 Task: Add an event with the title Team Building Workshop: Communication and Trust Building, date ''2023/12/28'', time 9:15 AM to 11:15 AMand add a description: By the end of the session, participants will have experienced a greater sense of relaxation, clarity, and inner calm. They will have learned practical mindfulness techniques that can be applied not only during lunch breaks but also throughout their daily lives, fostering a more mindful and balanced approach to work and personal well-being.Select event color  Lavender . Add location for the event as: Stockholm, Sweden, logged in from the account softage.3@softage.netand send the event invitation to softage.6@softage.net and softage.7@softage.net. Set a reminder for the event Weekly on Sunday
Action: Mouse moved to (49, 99)
Screenshot: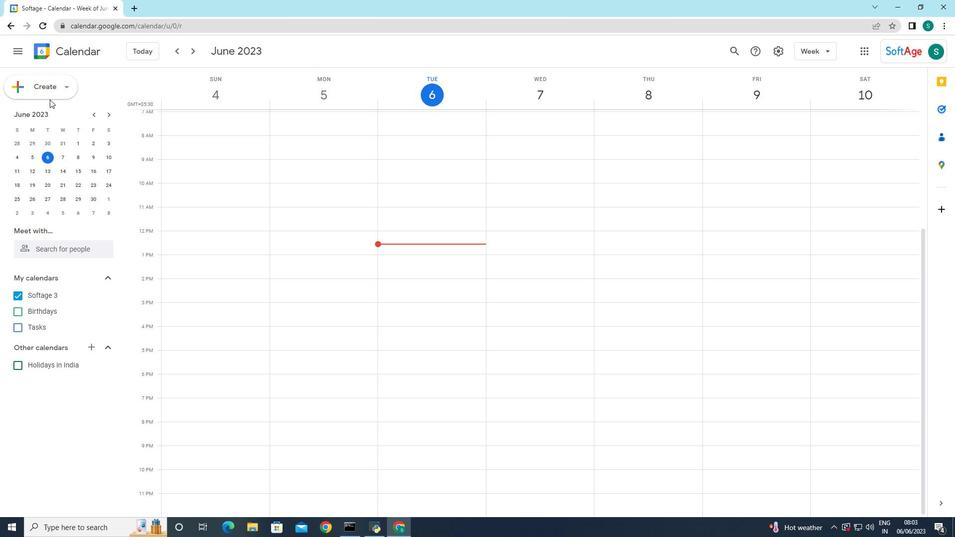 
Action: Mouse pressed left at (49, 99)
Screenshot: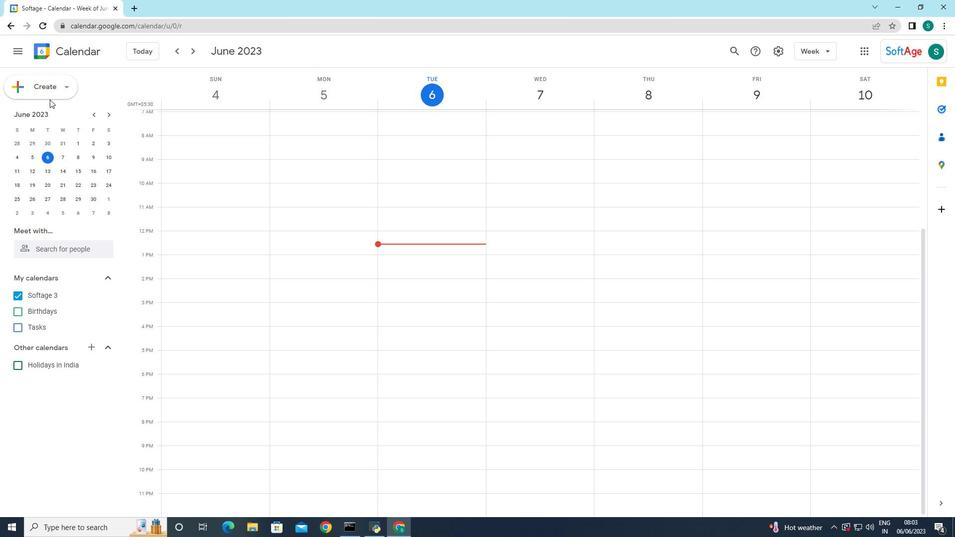 
Action: Mouse moved to (41, 87)
Screenshot: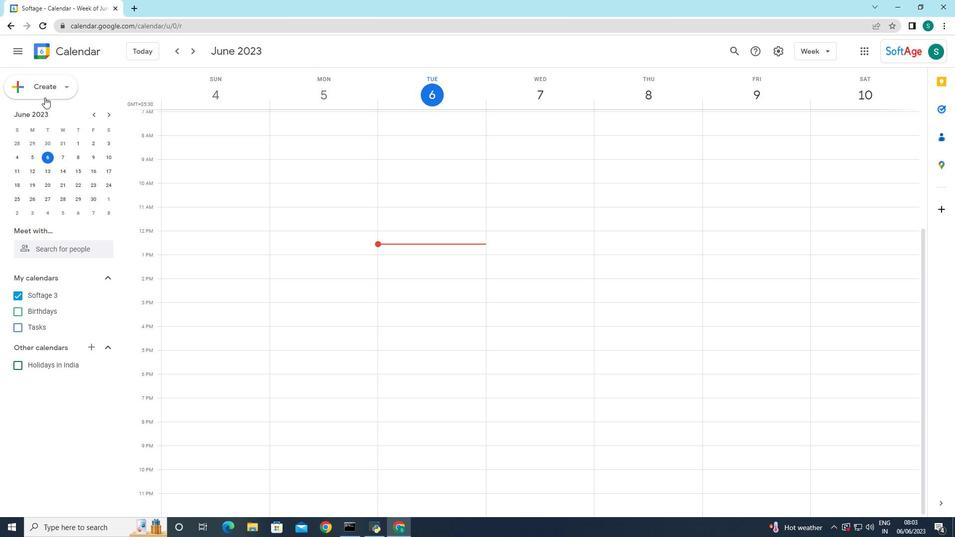 
Action: Mouse pressed left at (41, 87)
Screenshot: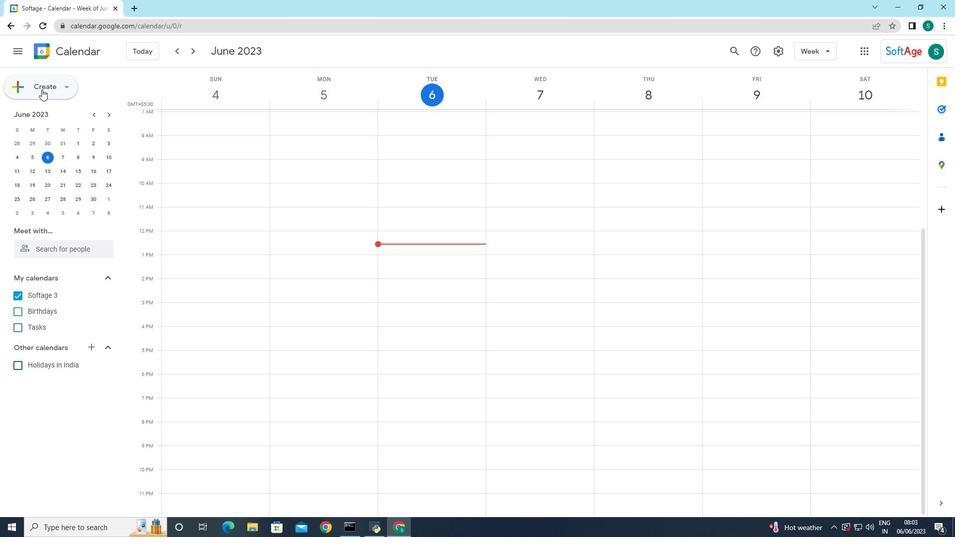 
Action: Mouse moved to (40, 112)
Screenshot: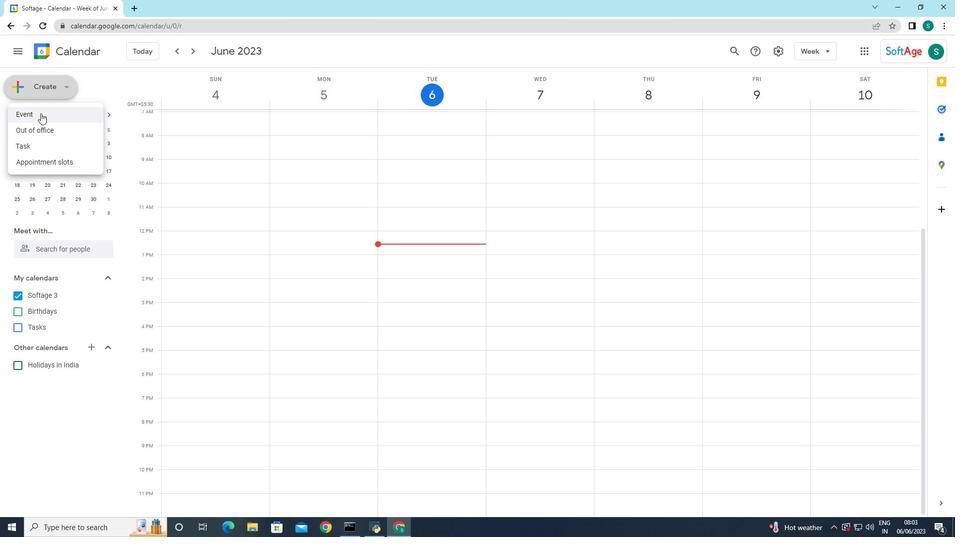 
Action: Mouse pressed left at (40, 112)
Screenshot: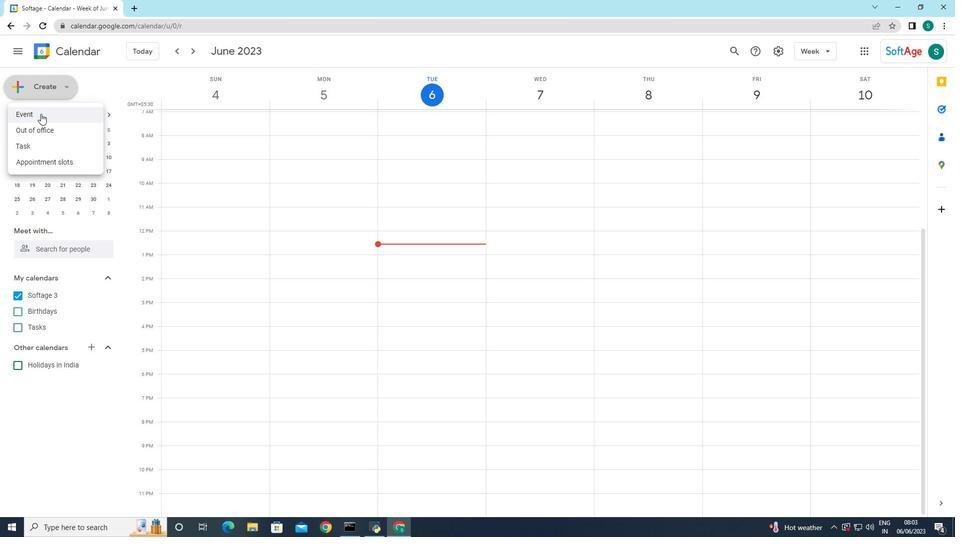 
Action: Mouse moved to (294, 390)
Screenshot: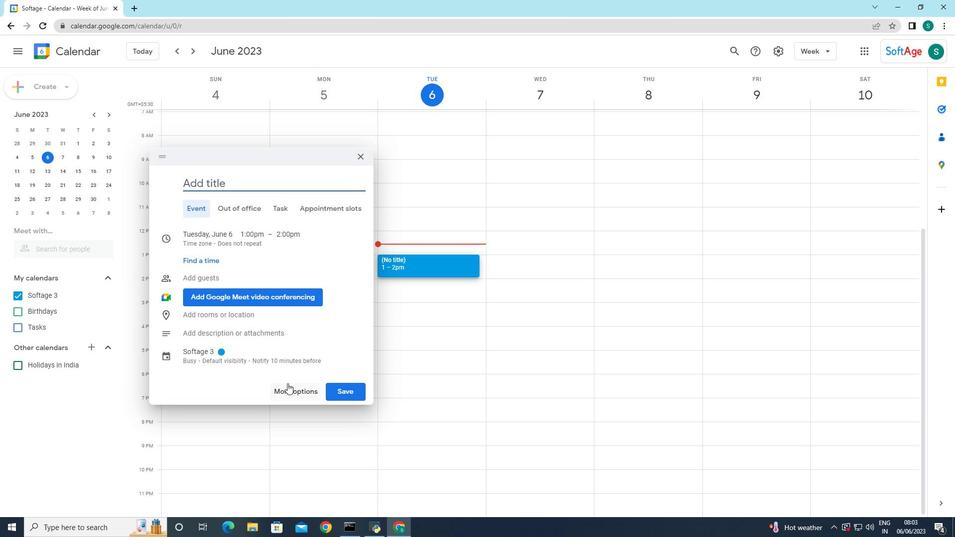 
Action: Mouse pressed left at (294, 390)
Screenshot: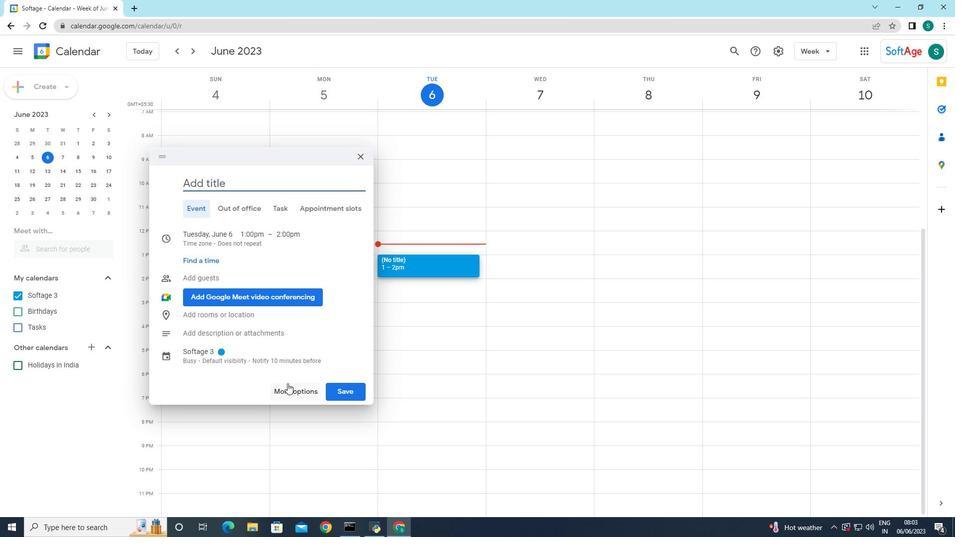 
Action: Mouse moved to (100, 51)
Screenshot: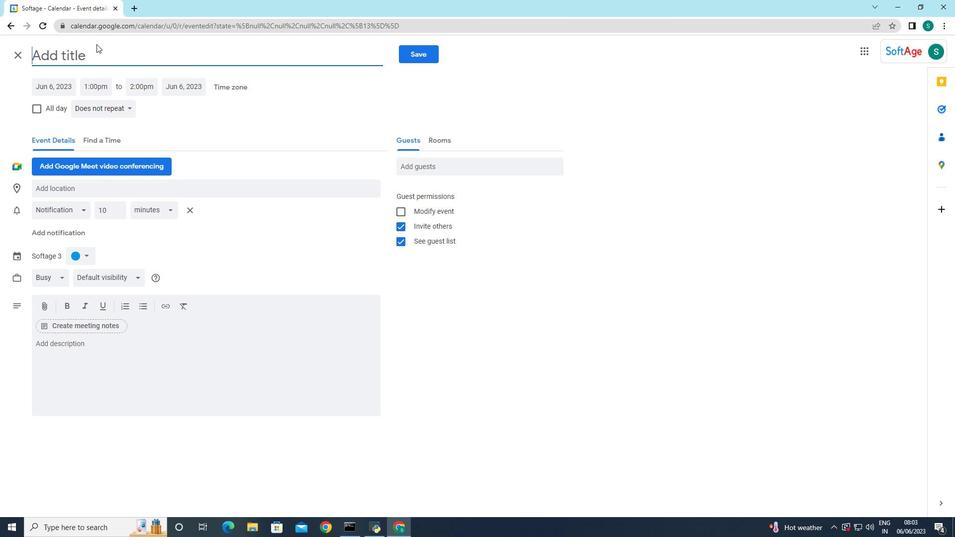 
Action: Mouse pressed left at (100, 51)
Screenshot: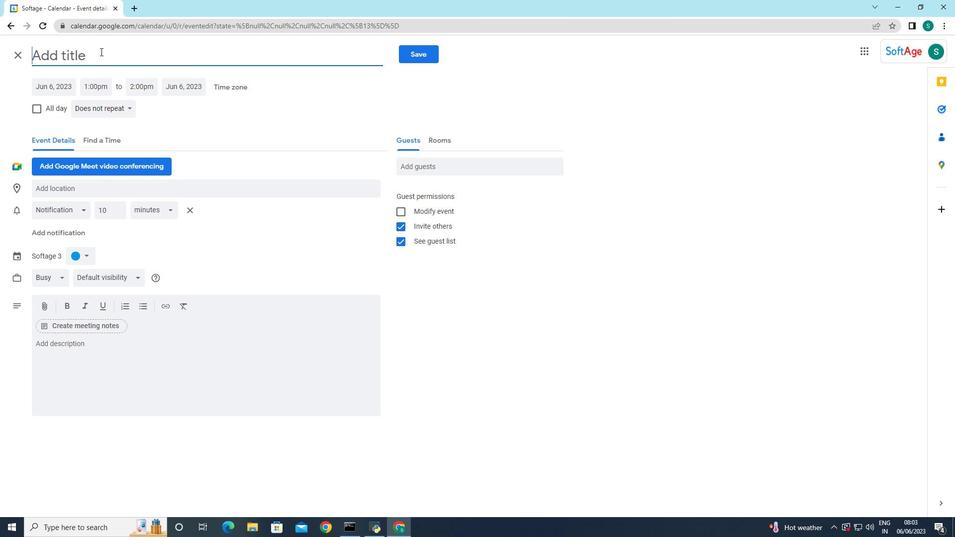 
Action: Key pressed <Key.caps_lock>T<Key.caps_lock>eam<Key.space><Key.caps_lock>B<Key.caps_lock>uilding<Key.space><Key.caps_lock>W<Key.caps_lock>orkshop<Key.shift_r>:<Key.space><Key.caps_lock>C<Key.caps_lock>ommunication<Key.space>and<Key.space><Key.caps_lock>T<Key.caps_lock>rust<Key.space><Key.caps_lock>B<Key.caps_lock>uilding
Screenshot: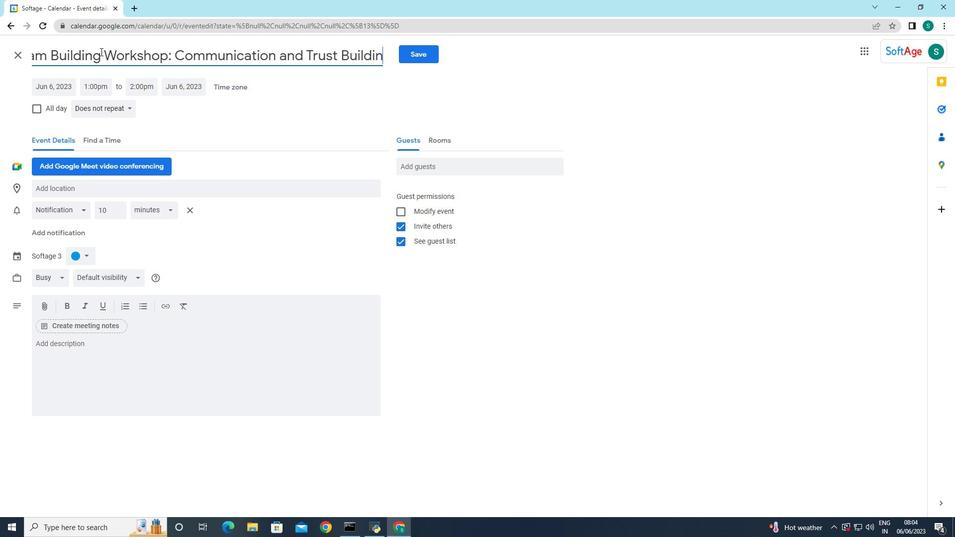 
Action: Mouse moved to (240, 141)
Screenshot: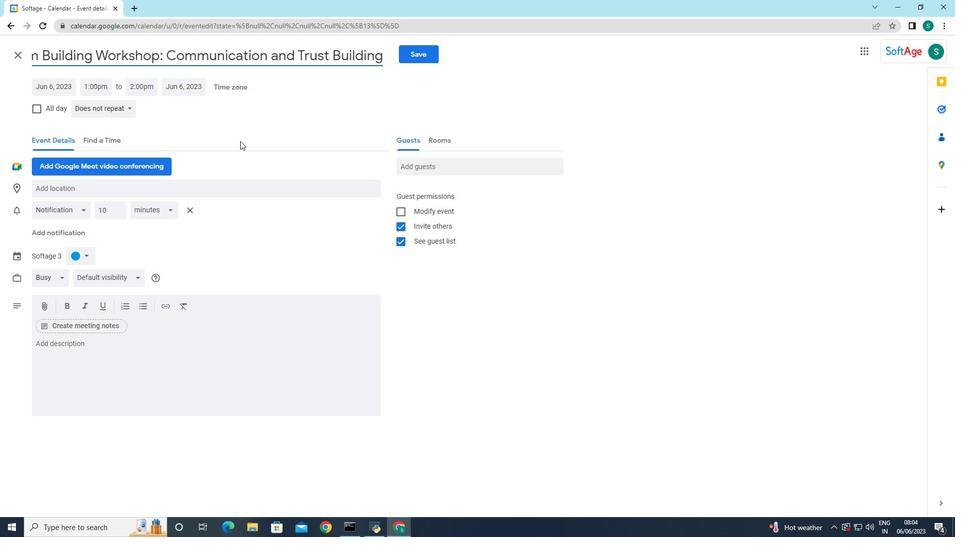 
Action: Mouse pressed left at (240, 141)
Screenshot: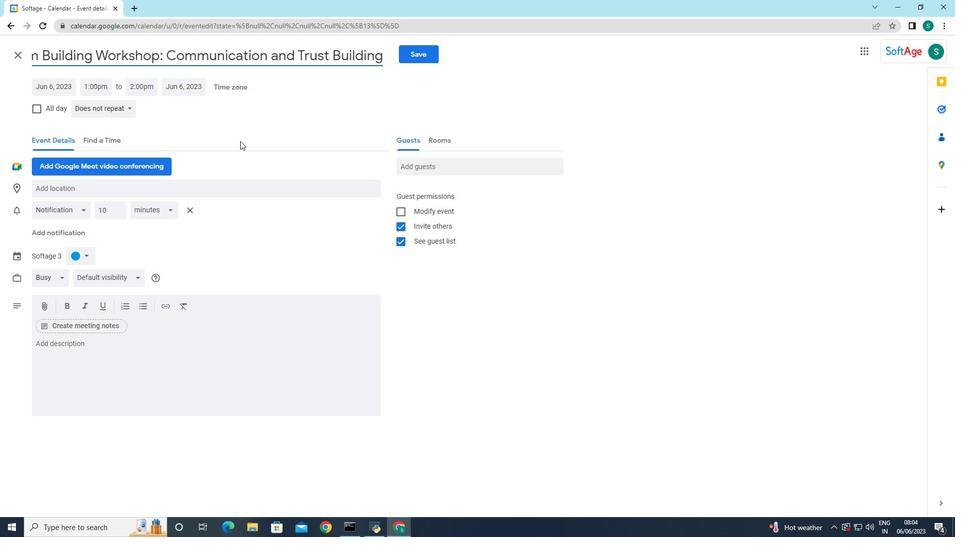 
Action: Mouse moved to (71, 85)
Screenshot: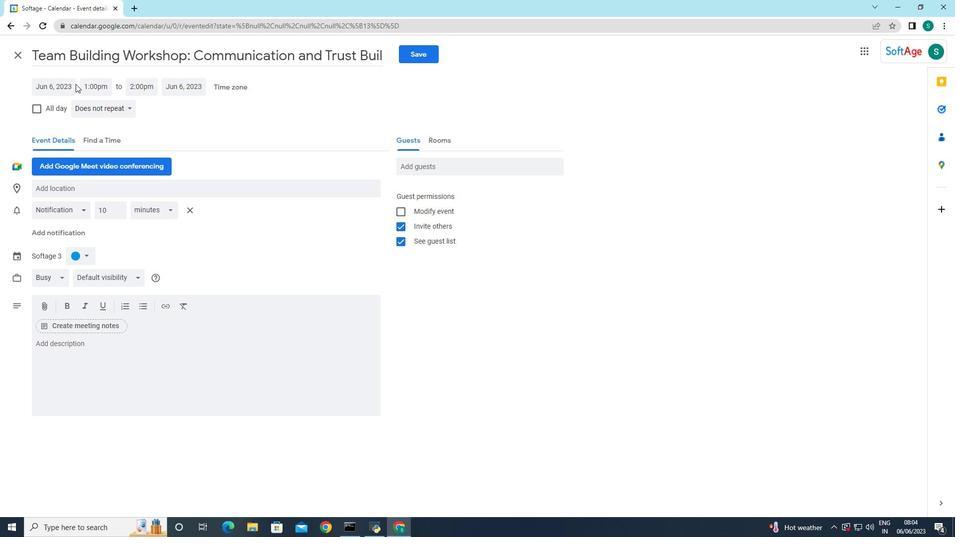 
Action: Mouse pressed left at (71, 85)
Screenshot: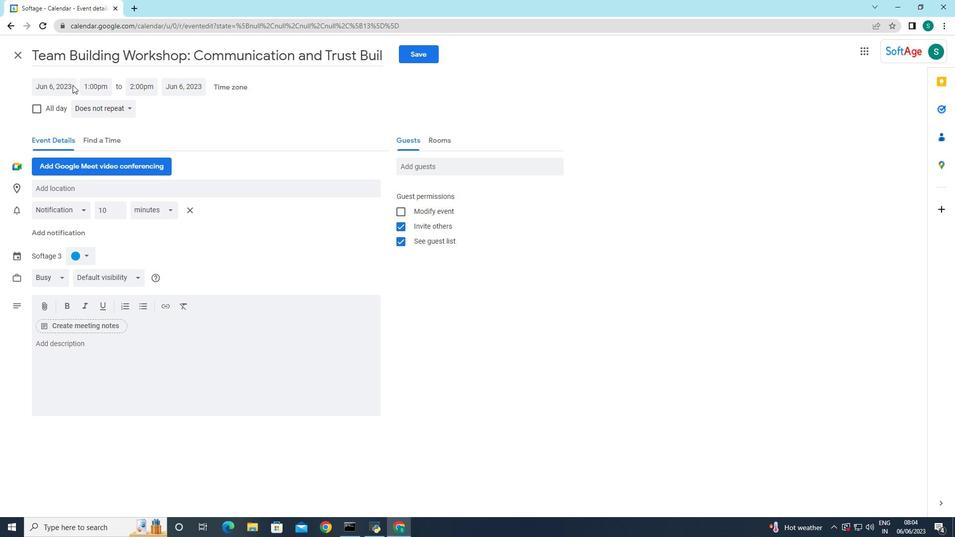 
Action: Mouse moved to (158, 107)
Screenshot: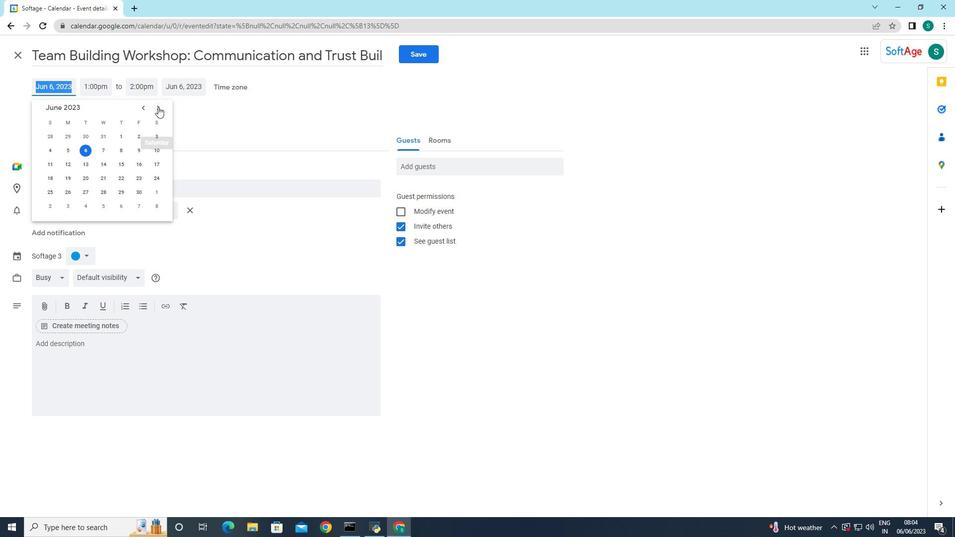 
Action: Mouse pressed left at (158, 107)
Screenshot: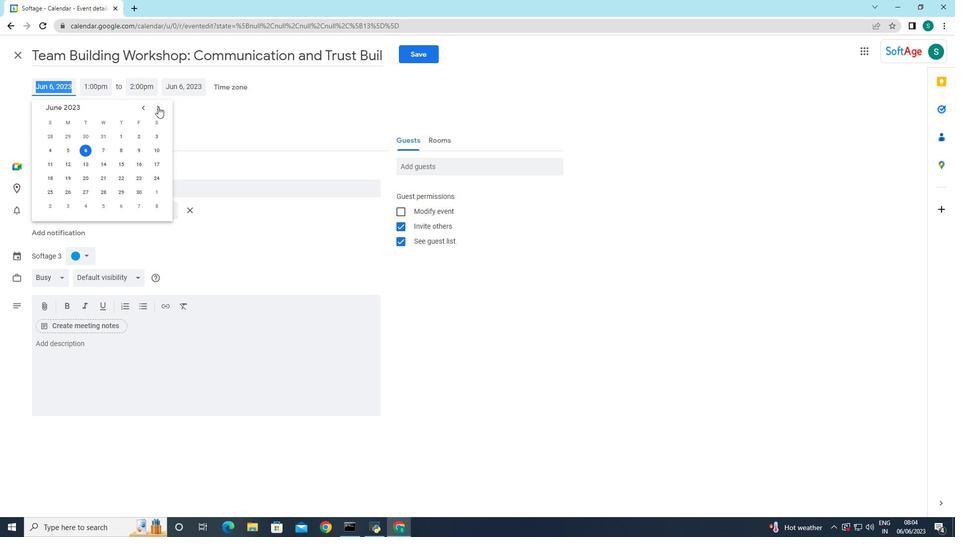 
Action: Mouse pressed left at (158, 107)
Screenshot: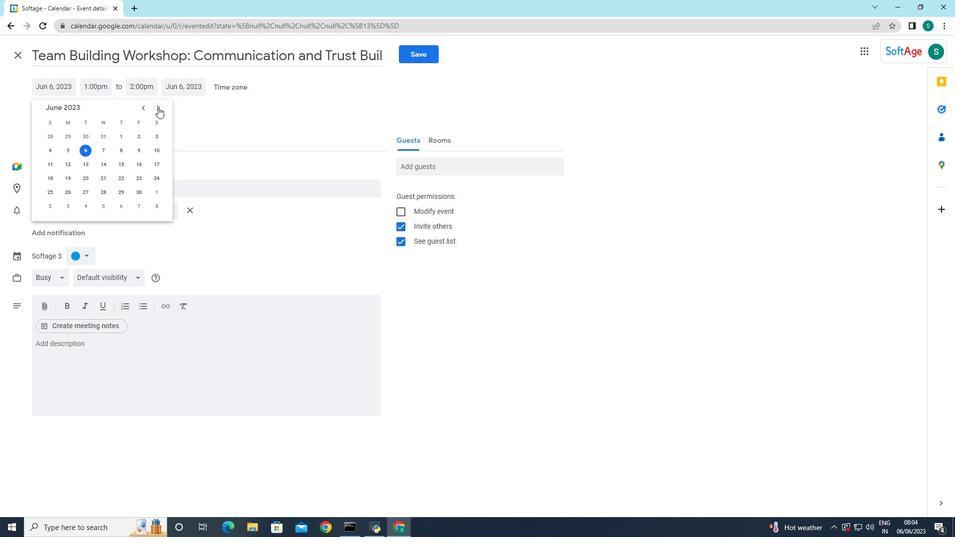 
Action: Mouse pressed left at (158, 107)
Screenshot: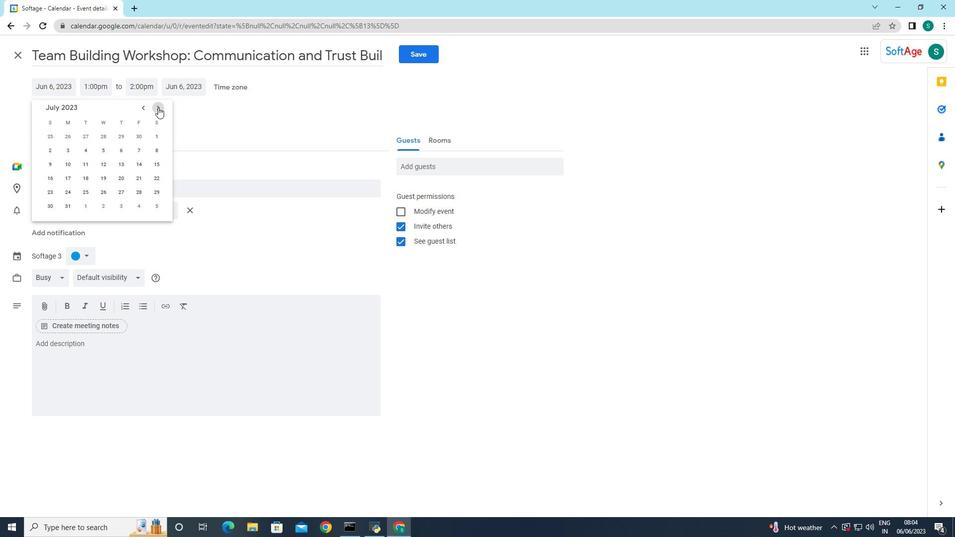 
Action: Mouse pressed left at (158, 107)
Screenshot: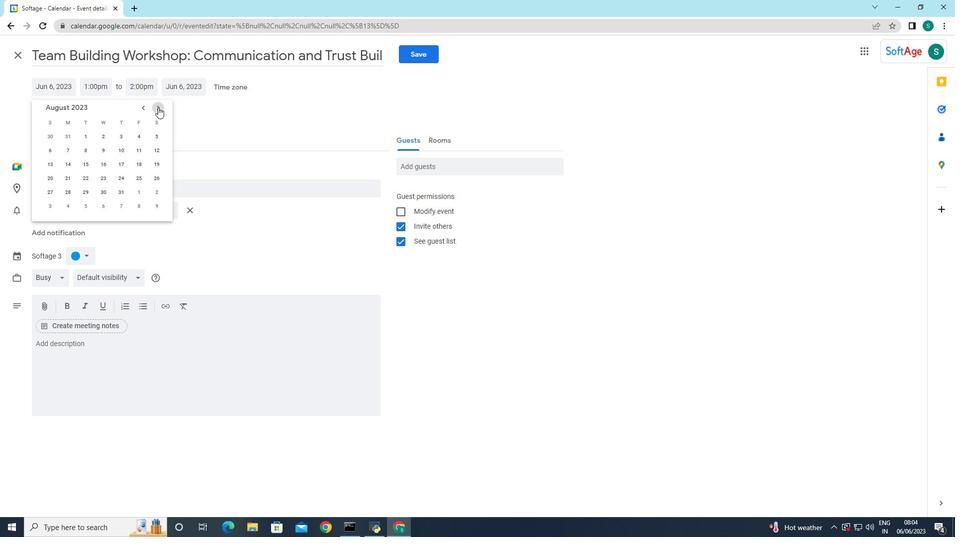 
Action: Mouse pressed left at (158, 107)
Screenshot: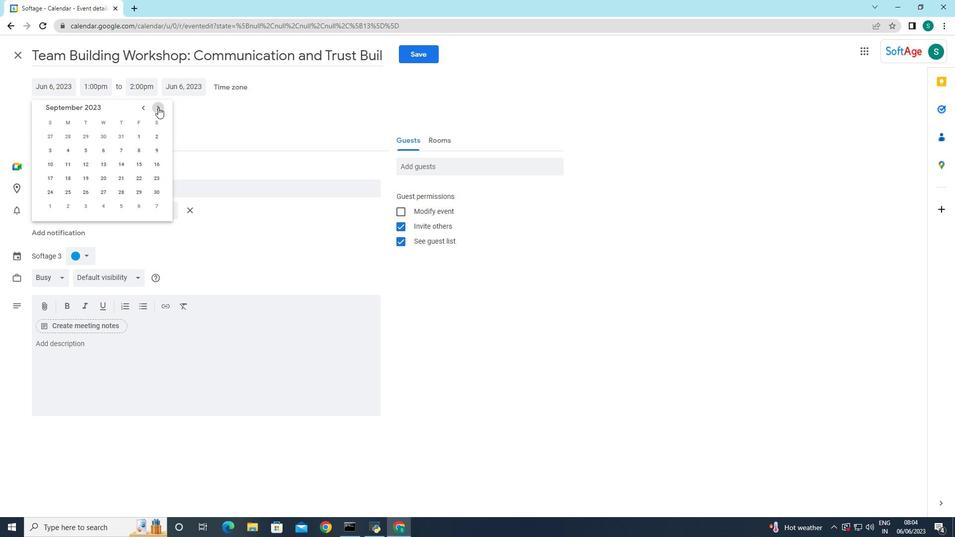 
Action: Mouse pressed left at (158, 107)
Screenshot: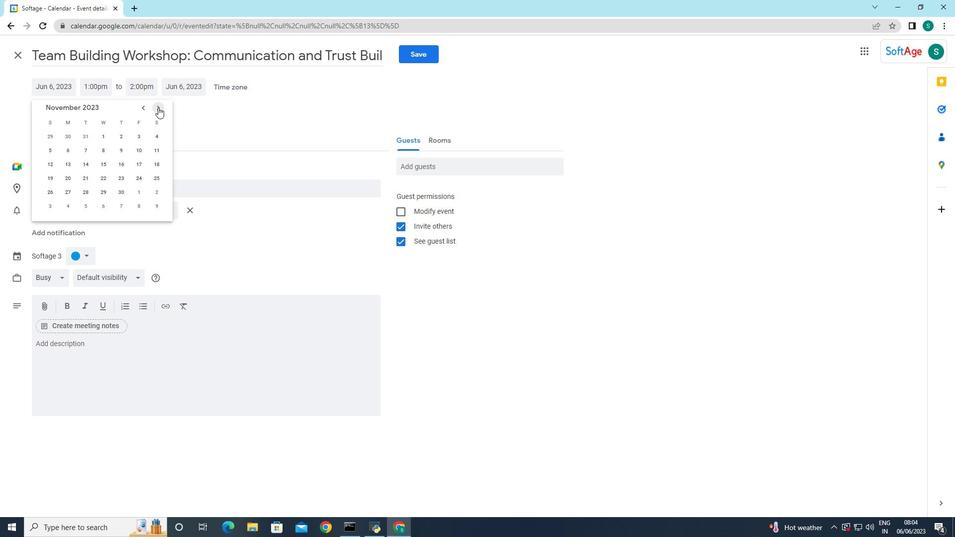 
Action: Mouse moved to (123, 192)
Screenshot: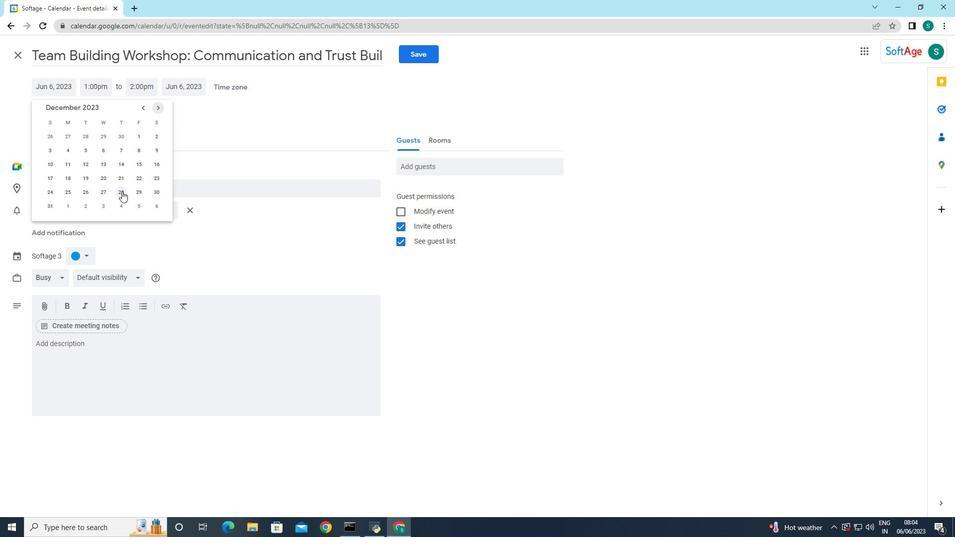 
Action: Mouse pressed left at (123, 192)
Screenshot: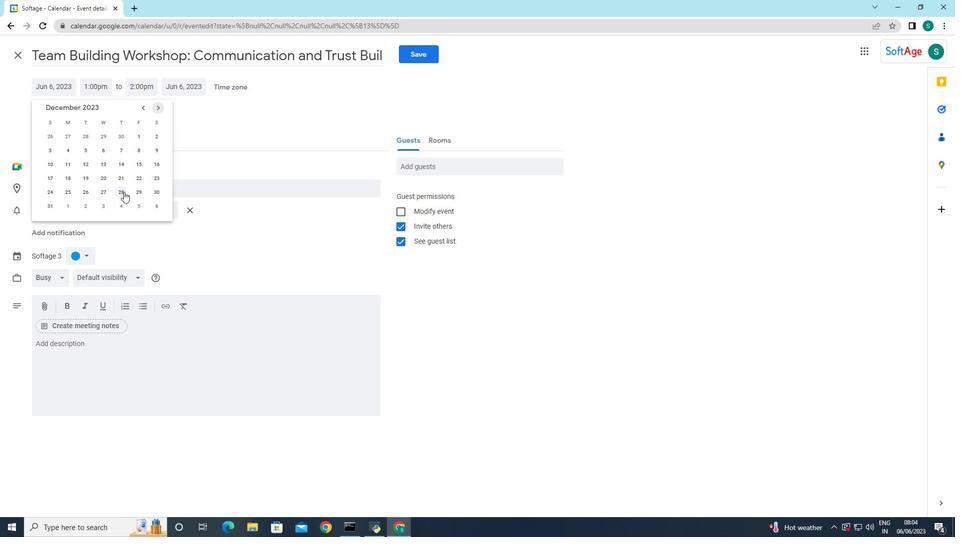 
Action: Mouse moved to (101, 86)
Screenshot: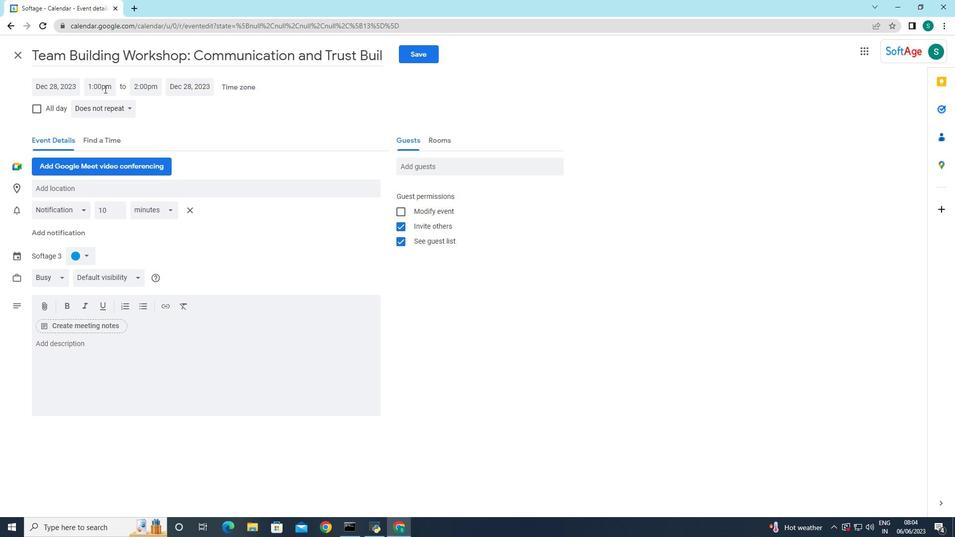 
Action: Mouse pressed left at (101, 86)
Screenshot: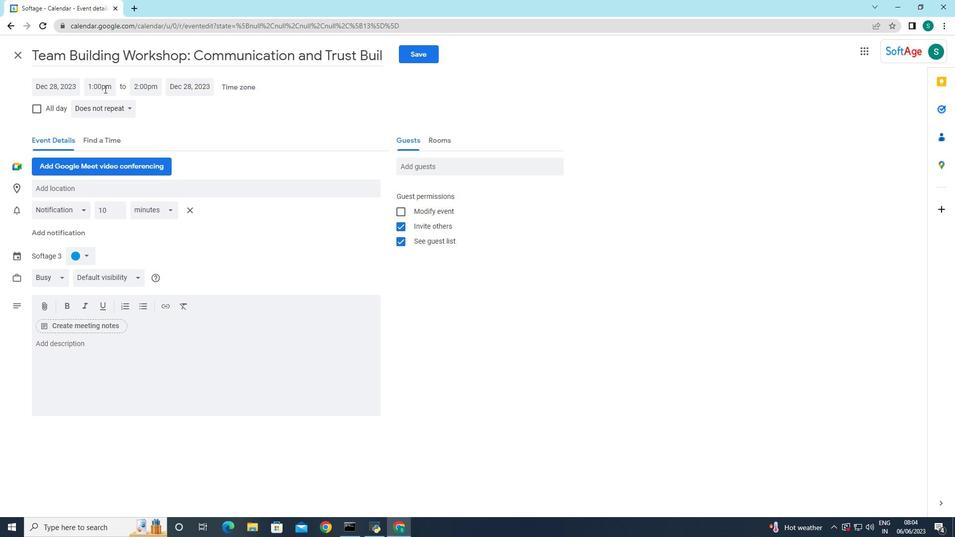 
Action: Mouse moved to (121, 171)
Screenshot: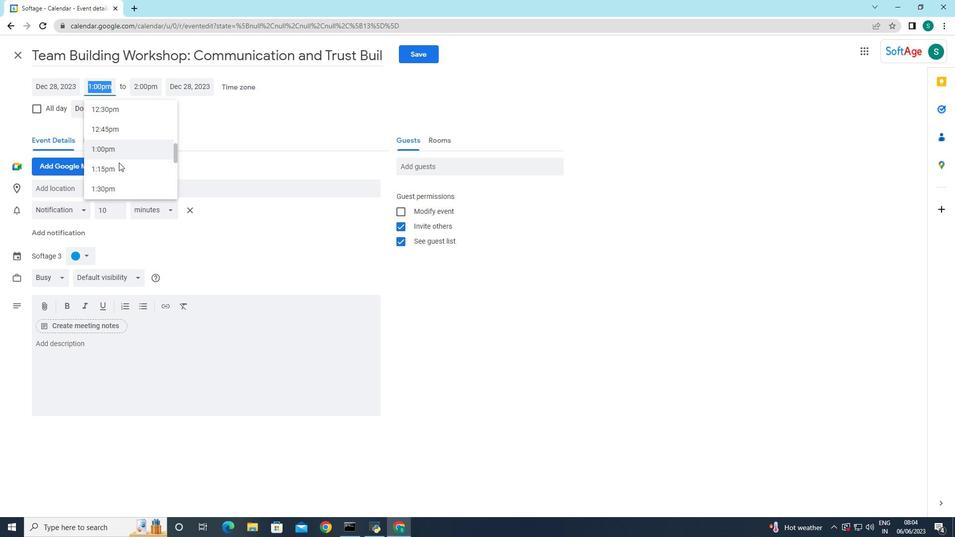 
Action: Mouse scrolled (121, 171) with delta (0, 0)
Screenshot: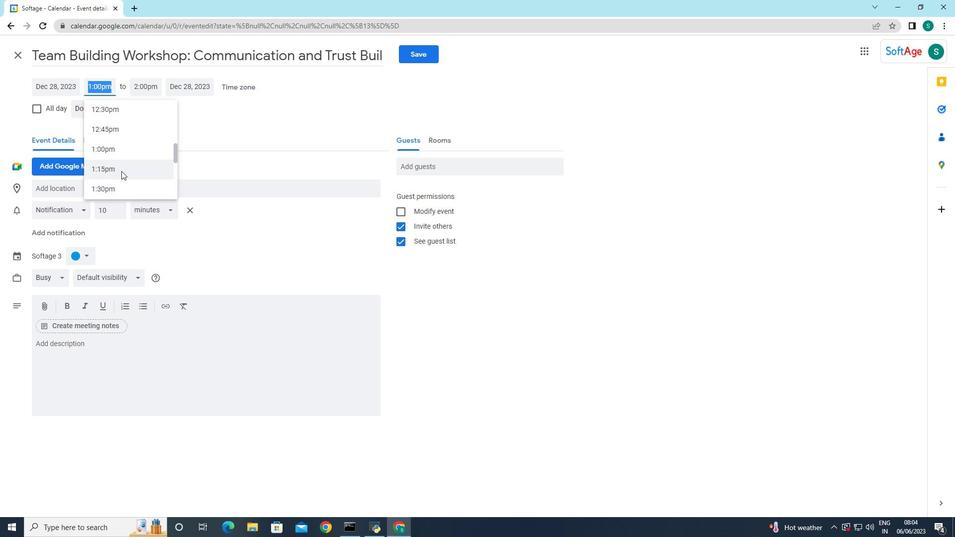
Action: Mouse scrolled (121, 171) with delta (0, 0)
Screenshot: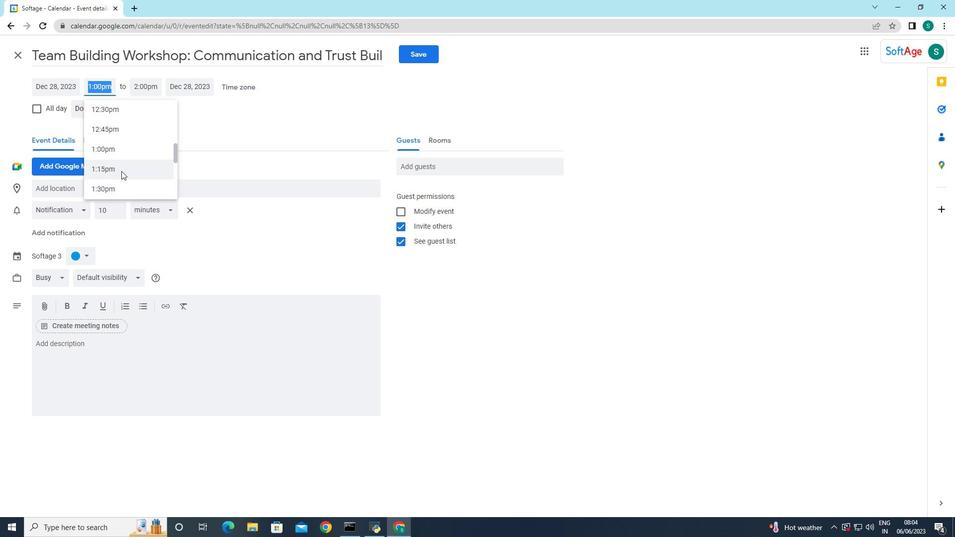 
Action: Mouse scrolled (121, 171) with delta (0, 0)
Screenshot: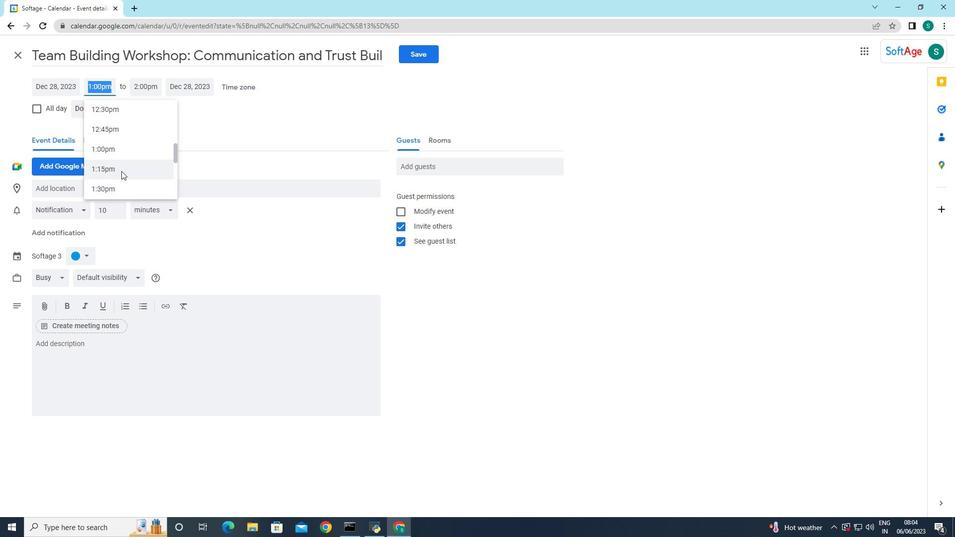 
Action: Mouse scrolled (121, 171) with delta (0, 0)
Screenshot: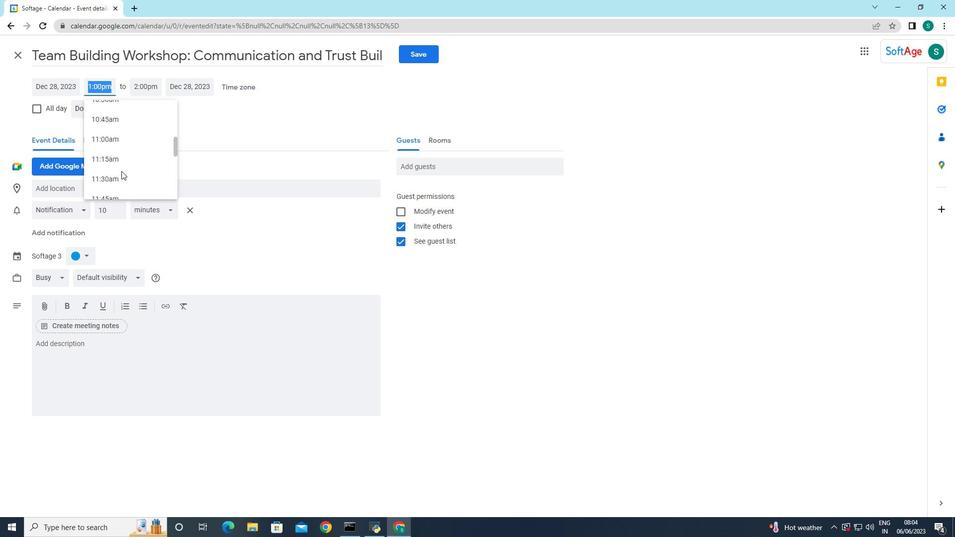 
Action: Mouse scrolled (121, 171) with delta (0, 0)
Screenshot: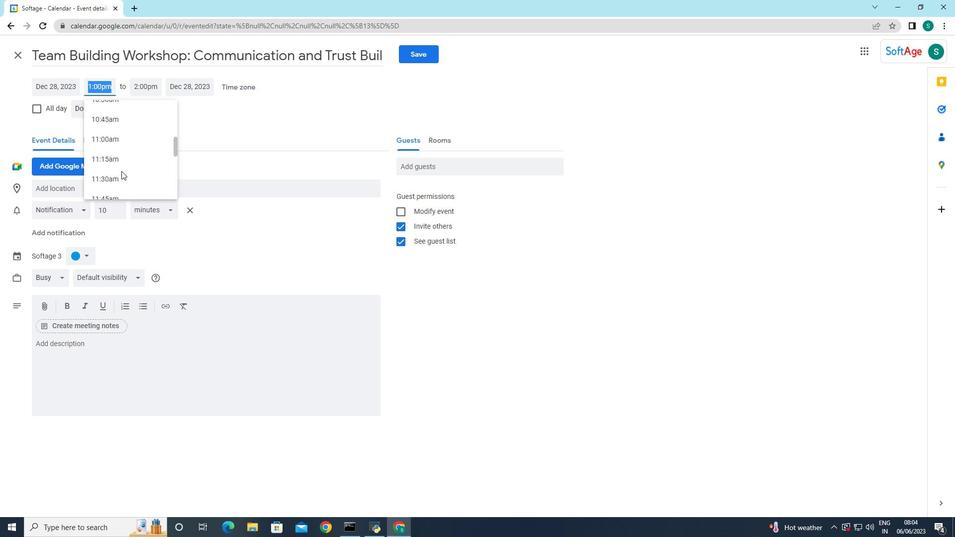 
Action: Mouse scrolled (121, 171) with delta (0, 0)
Screenshot: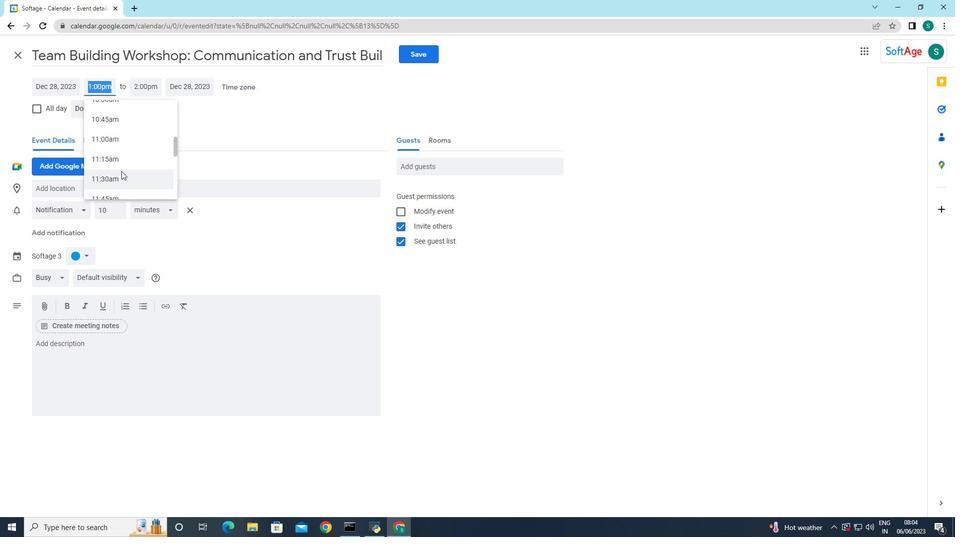
Action: Mouse moved to (108, 156)
Screenshot: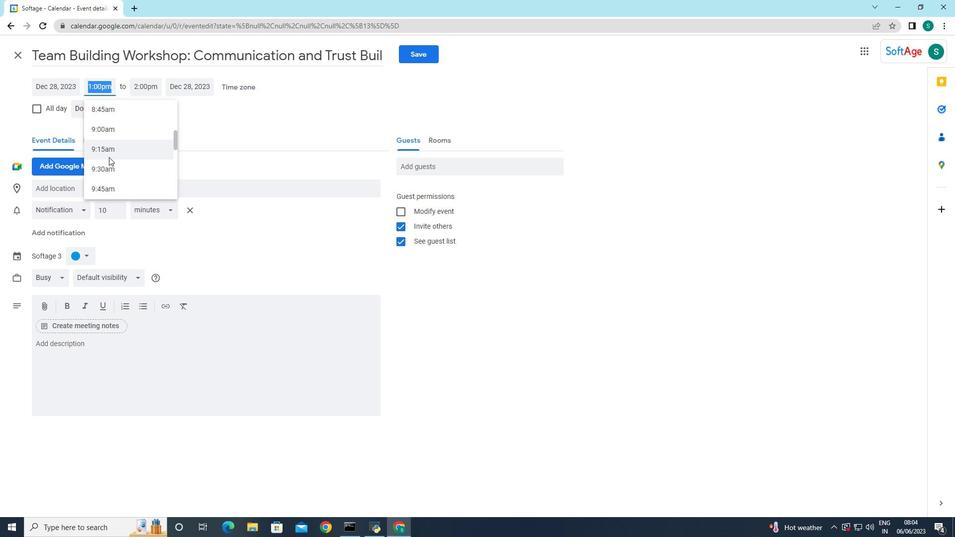 
Action: Mouse pressed left at (108, 156)
Screenshot: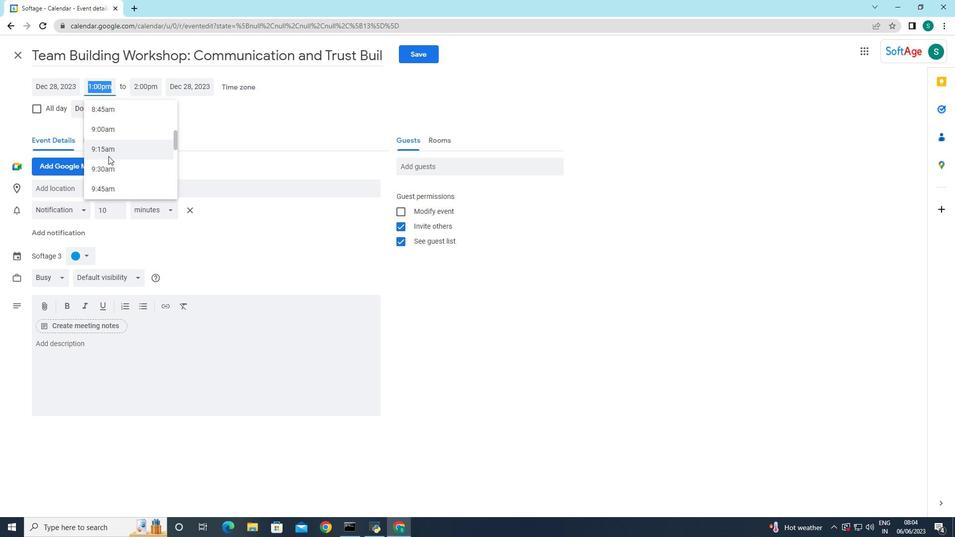 
Action: Mouse moved to (140, 89)
Screenshot: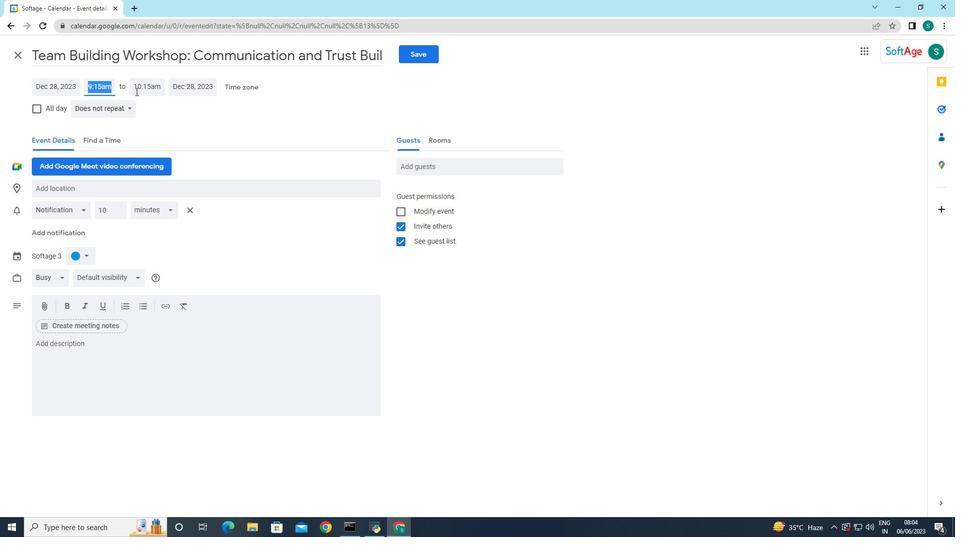 
Action: Mouse pressed left at (140, 89)
Screenshot: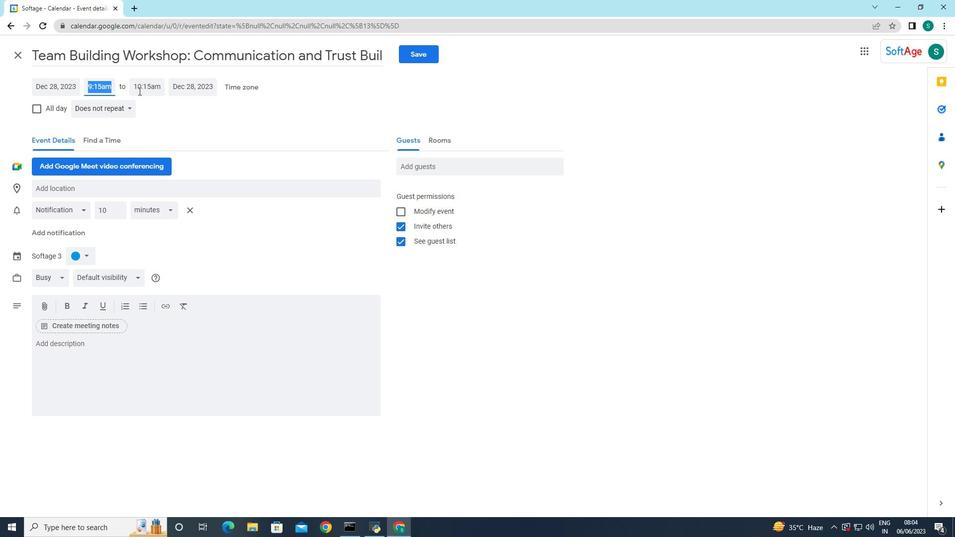 
Action: Mouse moved to (153, 189)
Screenshot: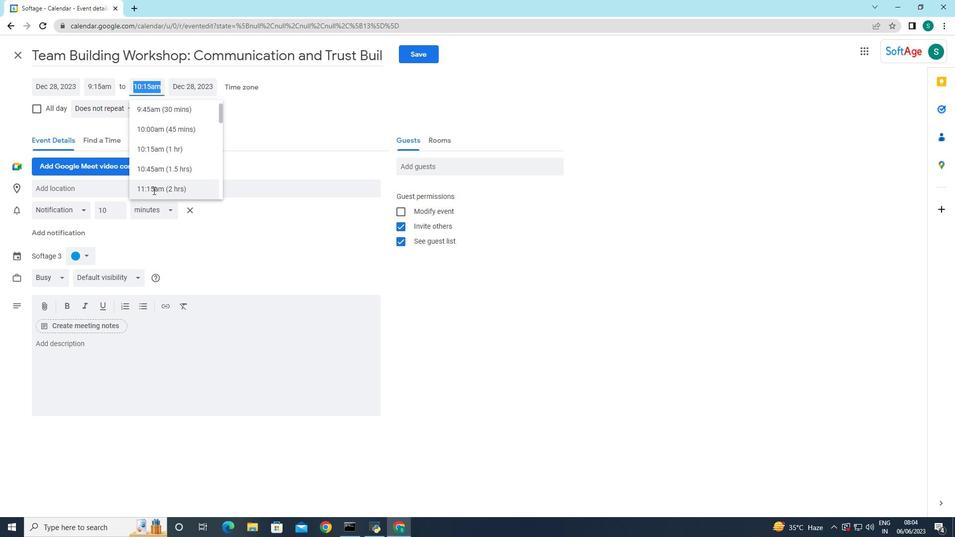 
Action: Mouse pressed left at (153, 189)
Screenshot: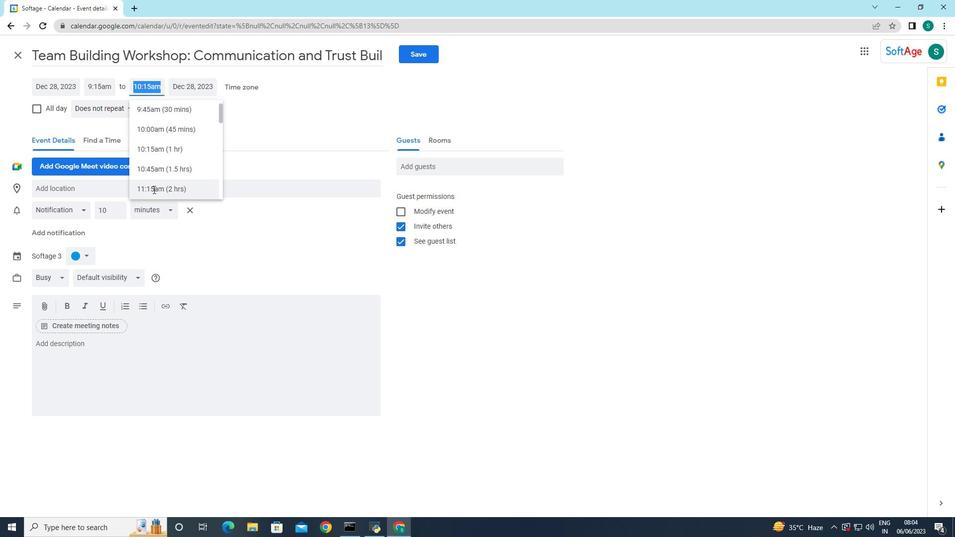
Action: Mouse moved to (238, 134)
Screenshot: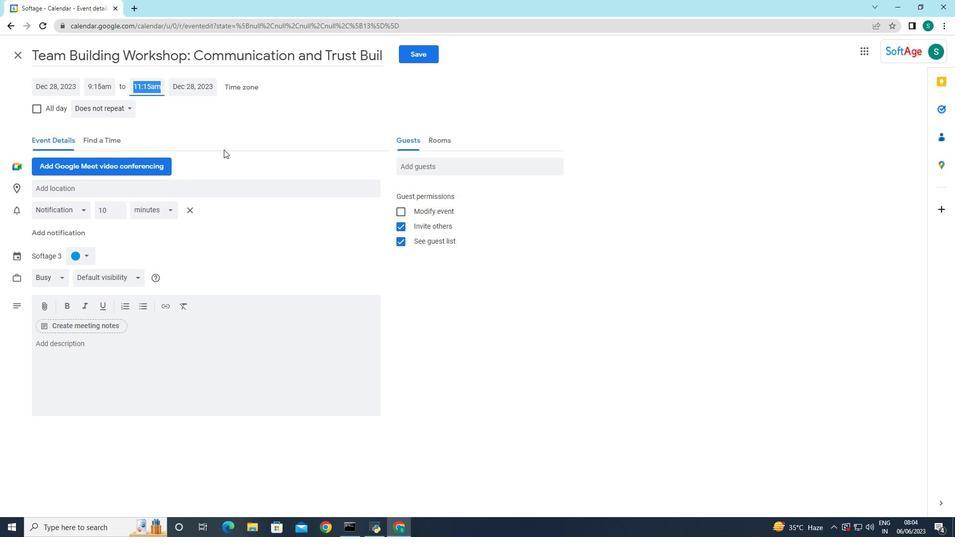 
Action: Mouse pressed left at (238, 134)
Screenshot: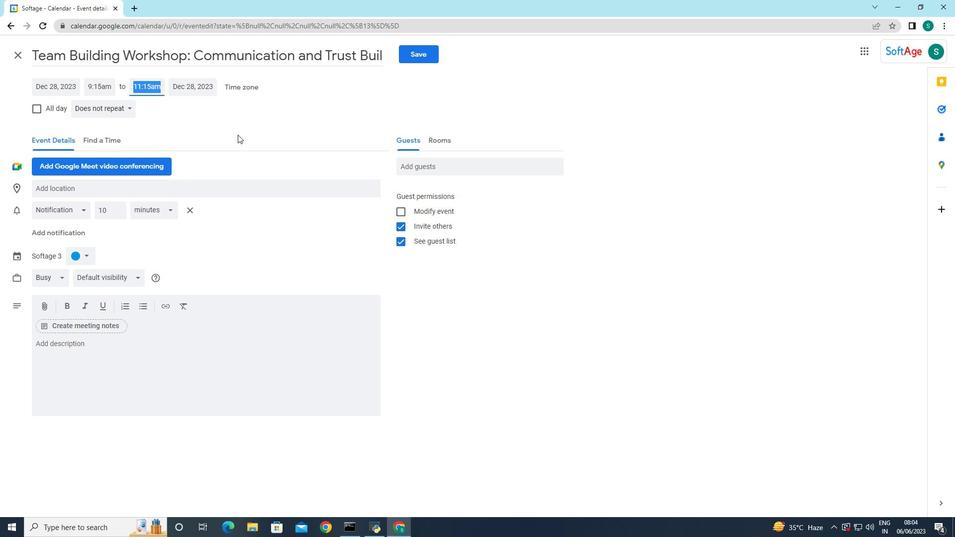 
Action: Mouse moved to (94, 354)
Screenshot: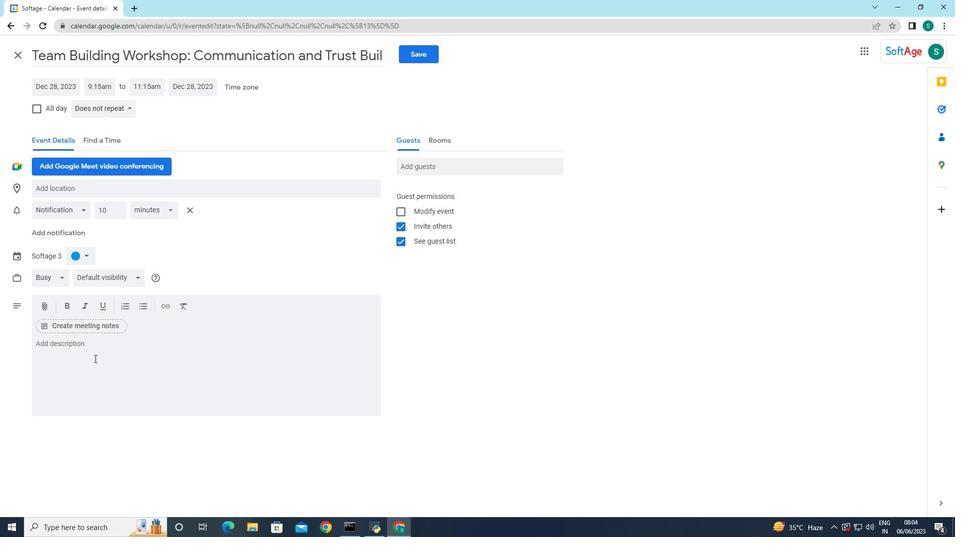 
Action: Mouse pressed left at (94, 354)
Screenshot: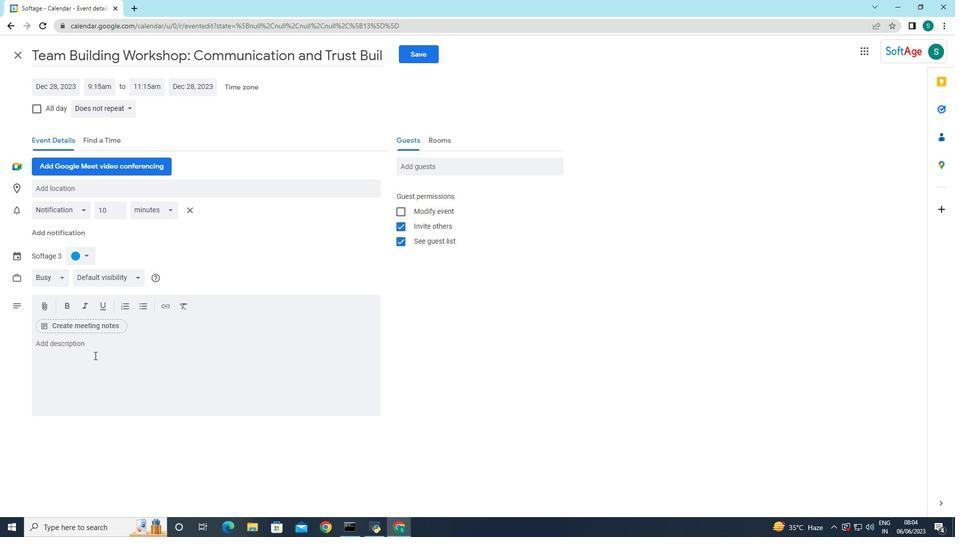 
Action: Mouse moved to (257, 283)
Screenshot: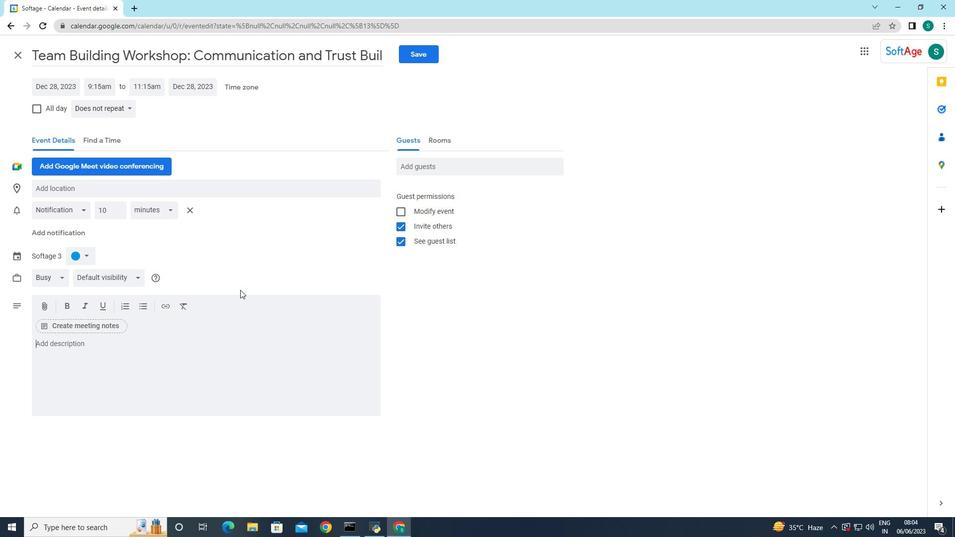 
Action: Key pressed <Key.caps_lock>B<Key.caps_lock>y<Key.space><Key.caps_lock>THE<Key.space><Key.backspace><Key.backspace><Key.backspace><Key.backspace><Key.caps_lock>the<Key.space>end<Key.space>of<Key.space>ft<Key.backspace><Key.backspace>the<Key.space>session.<Key.backspace>,<Key.space>participants<Key.space>will<Key.space>have<Key.space>w<Key.backspace>experienced<Key.space>a<Key.space>h<Key.backspace>greater<Key.space>sense<Key.space>of<Key.space>relaxation<Key.space><Key.backspace>,<Key.space>clarity,<Key.space>and<Key.space>inner<Key.space>cla<Key.backspace><Key.backspace>alm.<Key.space><Key.caps_lock>T<Key.caps_lock>hey<Key.space>will<Key.space>have<Key.space>lerned<Key.space><Key.backspace><Key.backspace><Key.backspace><Key.backspace>ned<Key.space>practical<Key.space>mindg<Key.backspace>
Screenshot: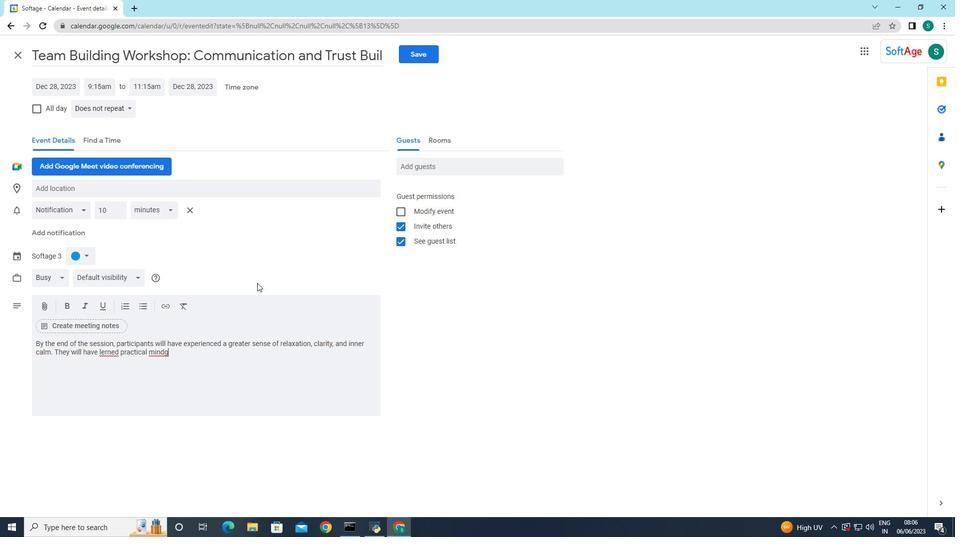 
Action: Mouse moved to (110, 356)
Screenshot: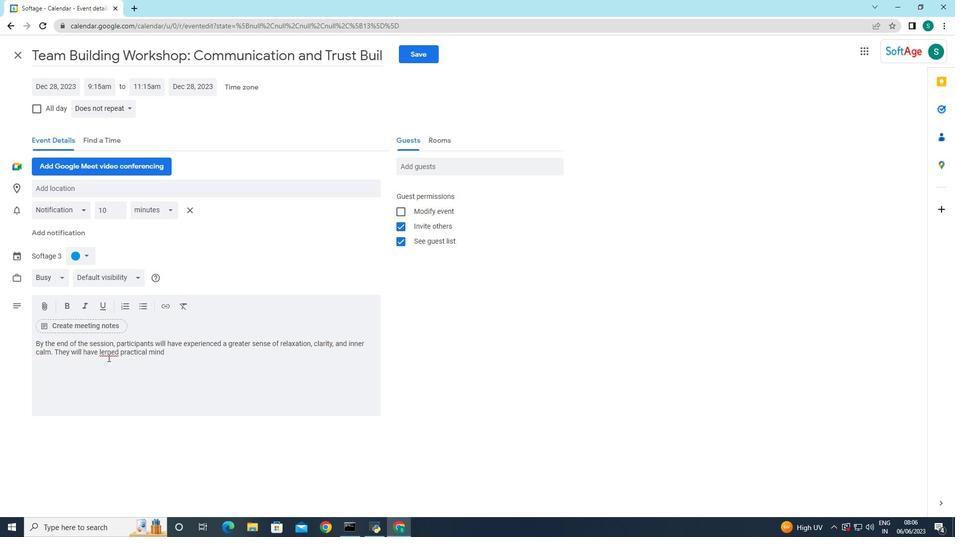 
Action: Mouse pressed right at (110, 356)
Screenshot: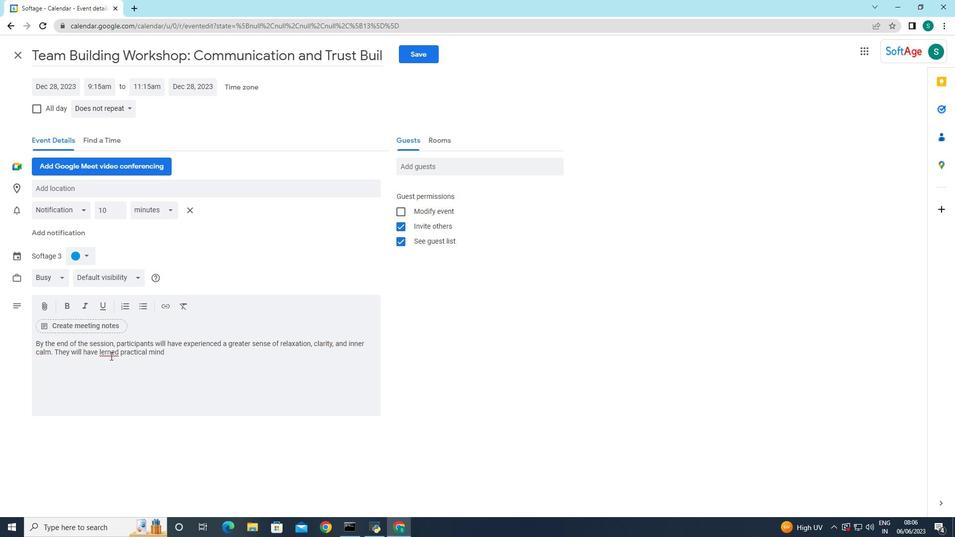 
Action: Mouse moved to (126, 367)
Screenshot: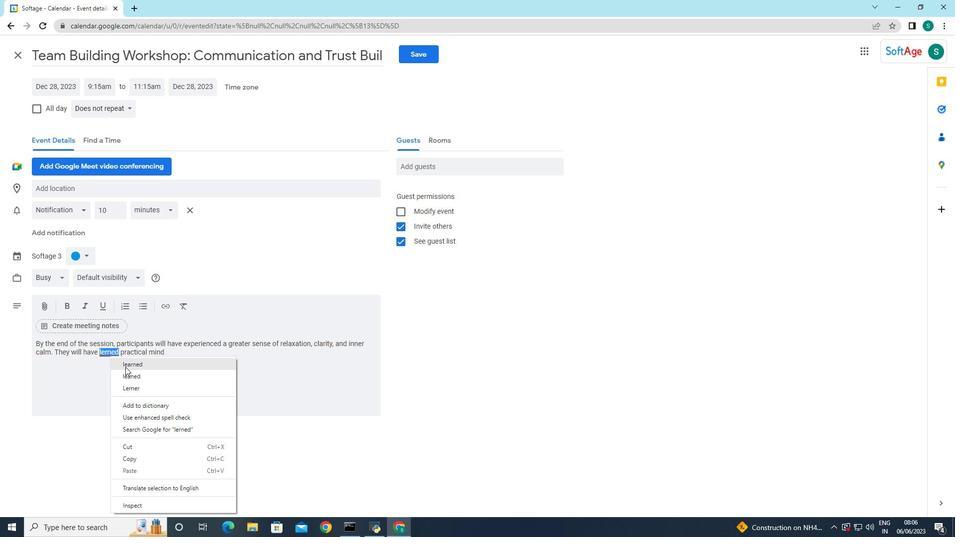 
Action: Mouse pressed left at (126, 367)
Screenshot: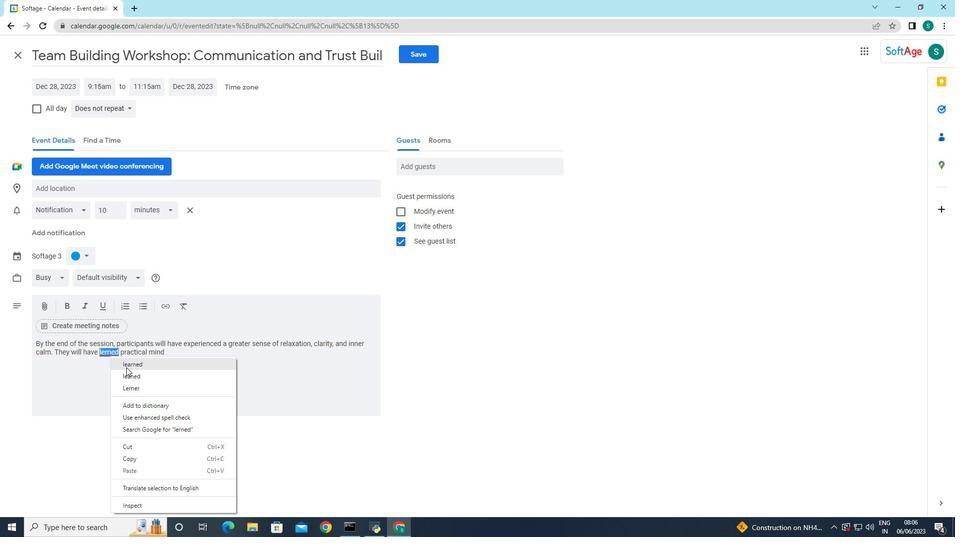 
Action: Mouse moved to (177, 349)
Screenshot: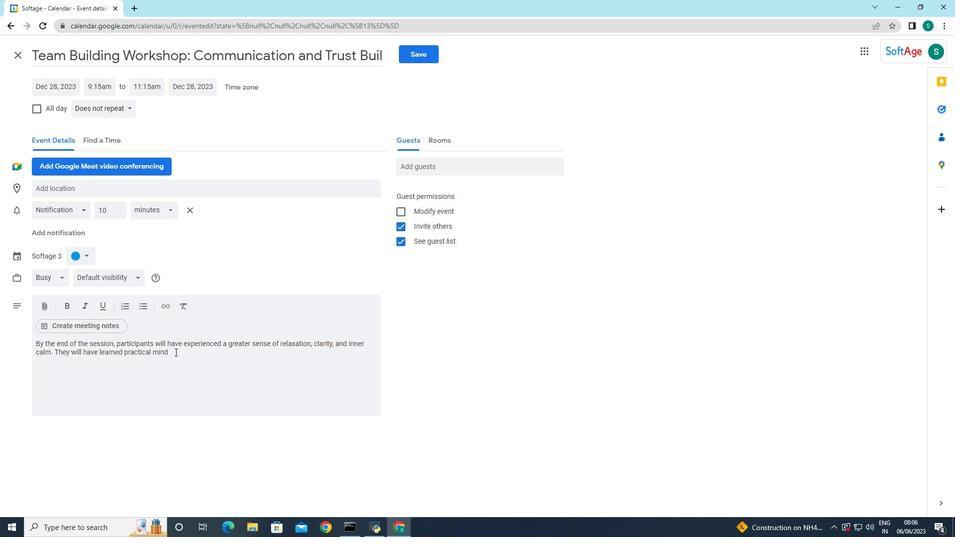 
Action: Mouse pressed left at (177, 349)
Screenshot: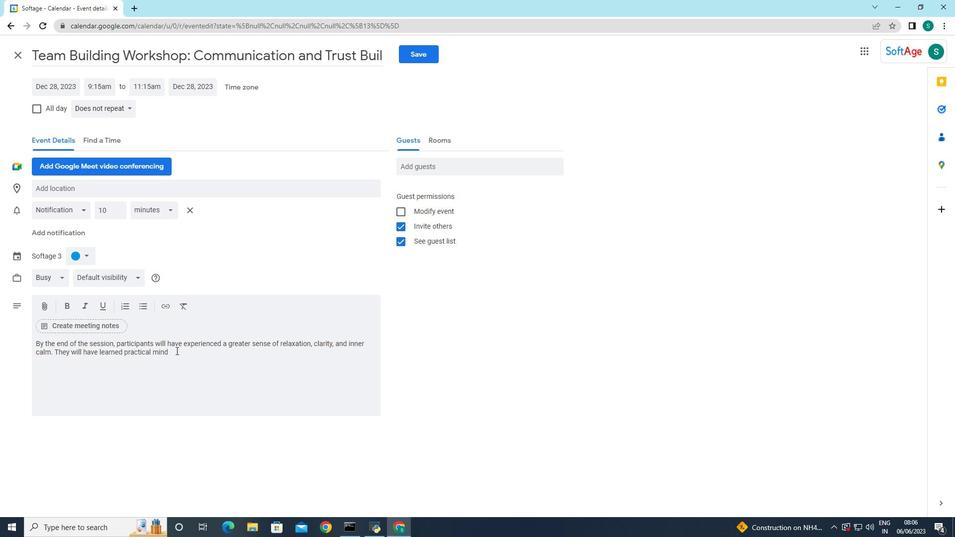 
Action: Key pressed fulness<Key.space>techniques<Key.space>that<Key.space>can<Key.space>be<Key.space>applied<Key.space>not<Key.space>only<Key.space>during<Key.space>lunch<Key.space>breac<Key.backspace>ks<Key.space>but<Key.space>also<Key.space>throughout<Key.space>their<Key.space>daily<Key.space>lives,<Key.space>fors<Key.backspace><Key.backspace>stering<Key.space>a<Key.space>more<Key.space>mindful<Key.space>and<Key.space>balanced<Key.space>approach<Key.space>to<Key.space>work<Key.space>and<Key.space>personal<Key.space>wekk-being.
Screenshot: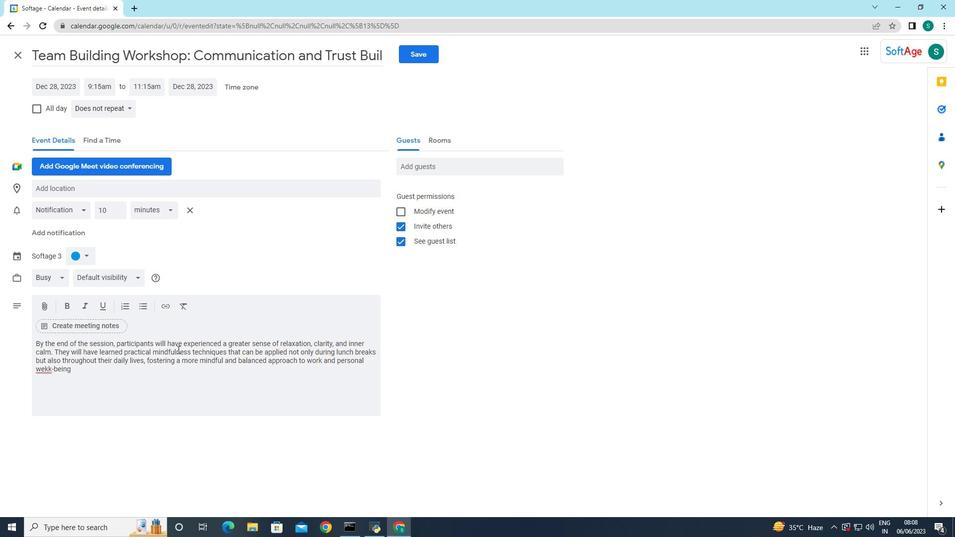 
Action: Mouse moved to (88, 258)
Screenshot: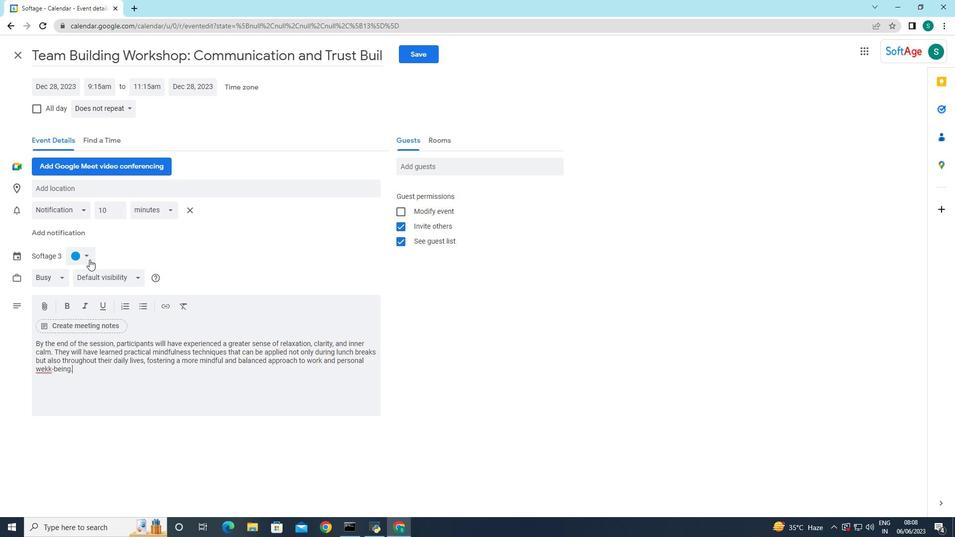 
Action: Mouse pressed left at (88, 258)
Screenshot: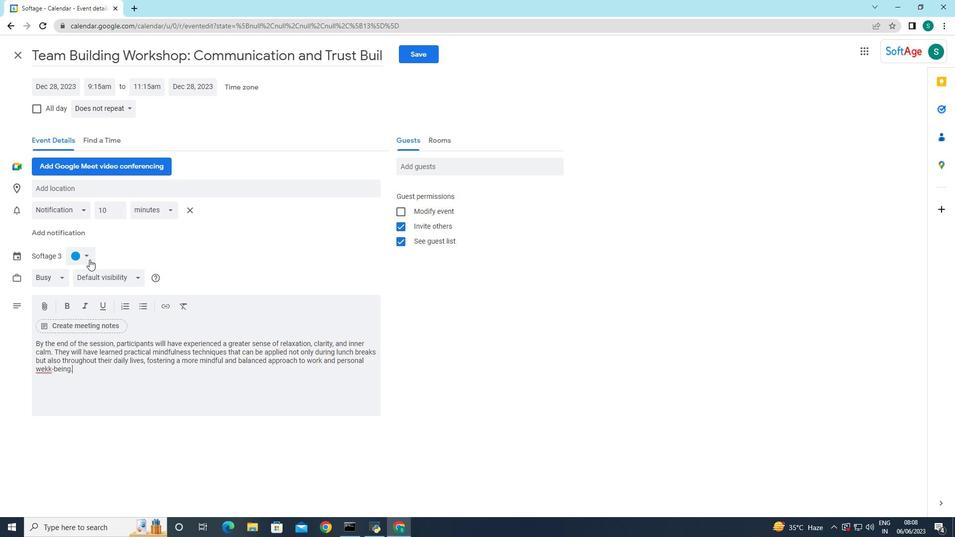 
Action: Mouse moved to (75, 307)
Screenshot: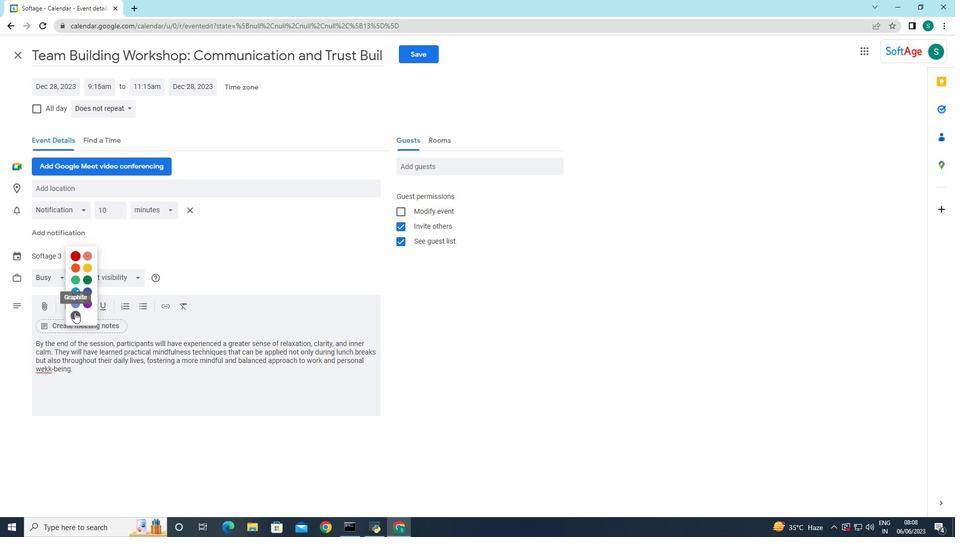 
Action: Mouse pressed left at (75, 307)
Screenshot: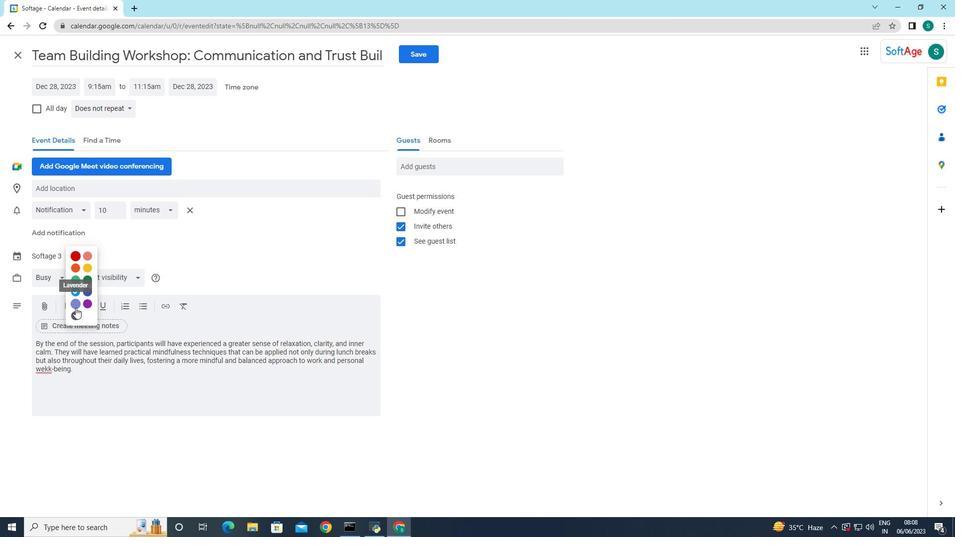 
Action: Mouse moved to (63, 180)
Screenshot: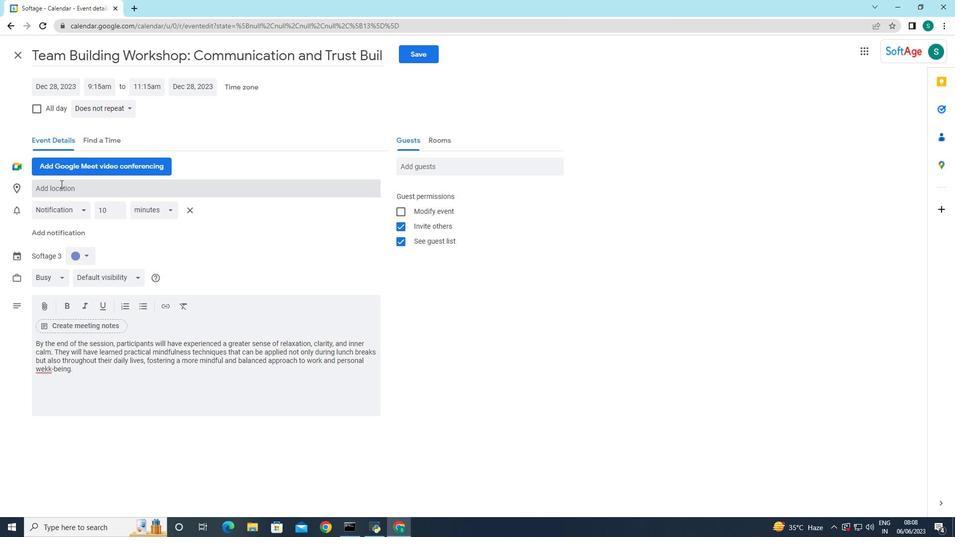 
Action: Mouse pressed left at (63, 180)
Screenshot: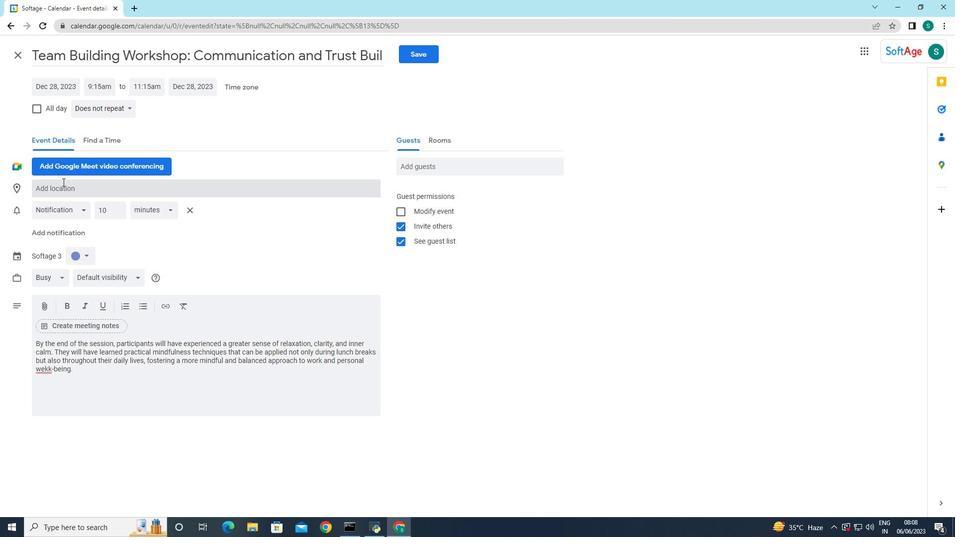 
Action: Mouse moved to (67, 183)
Screenshot: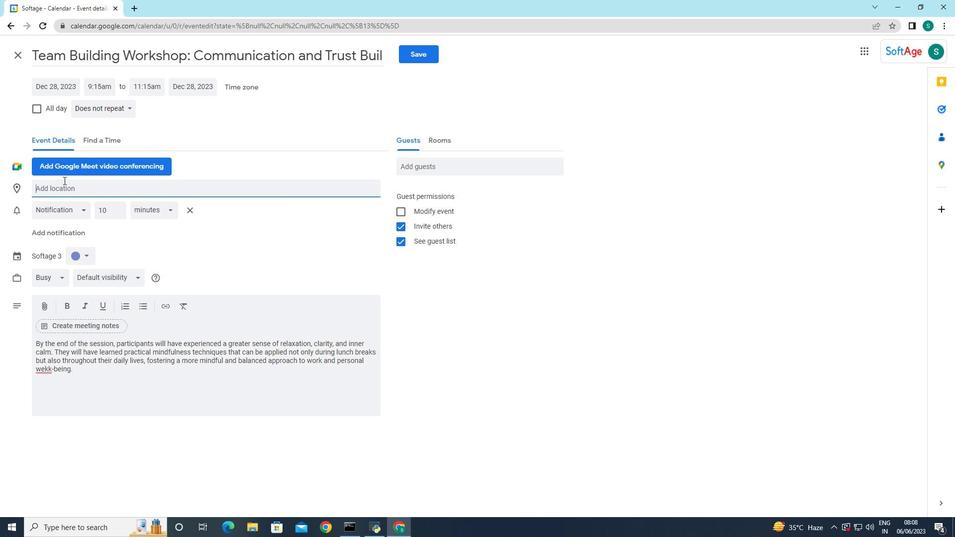 
Action: Key pressed <Key.shift>Stockholder<Key.backspace><Key.backspace><Key.backspace>m<Key.space><Key.backspace>,<Key.space><Key.shift>Swee<Key.backspace>den,
Screenshot: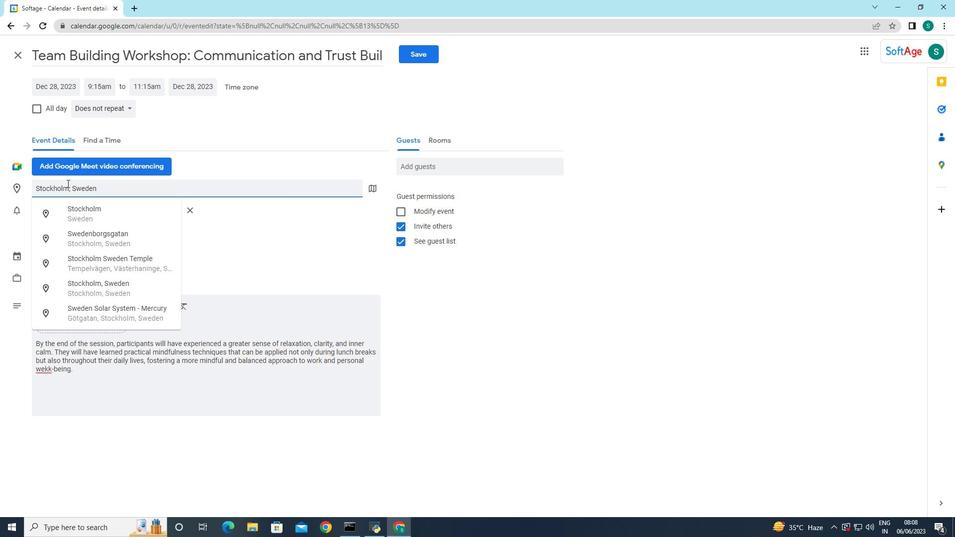 
Action: Mouse moved to (226, 218)
Screenshot: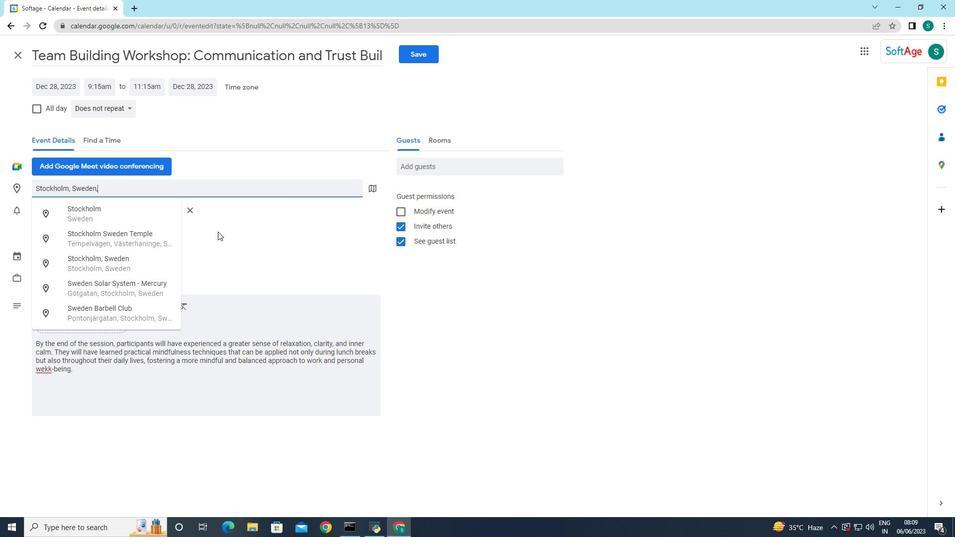 
Action: Mouse pressed left at (226, 218)
Screenshot: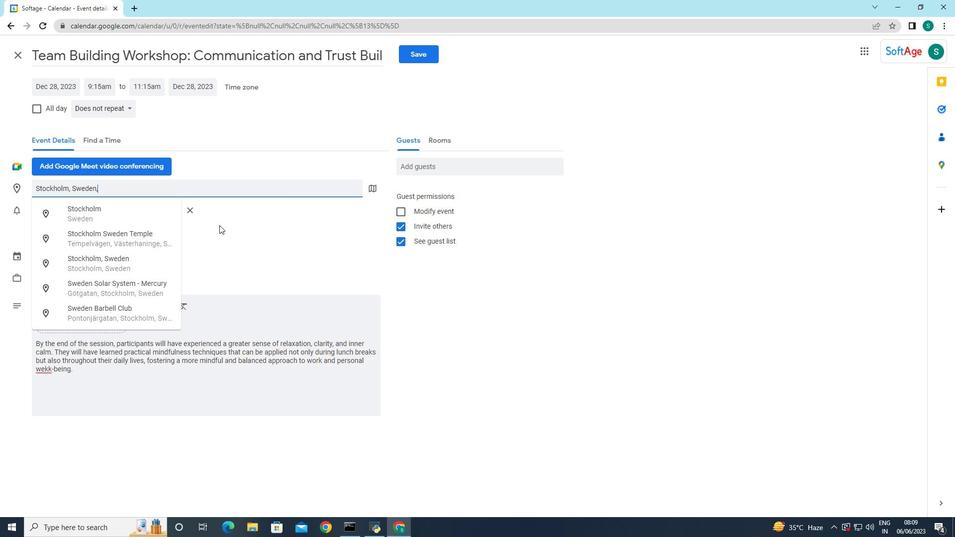 
Action: Mouse moved to (447, 166)
Screenshot: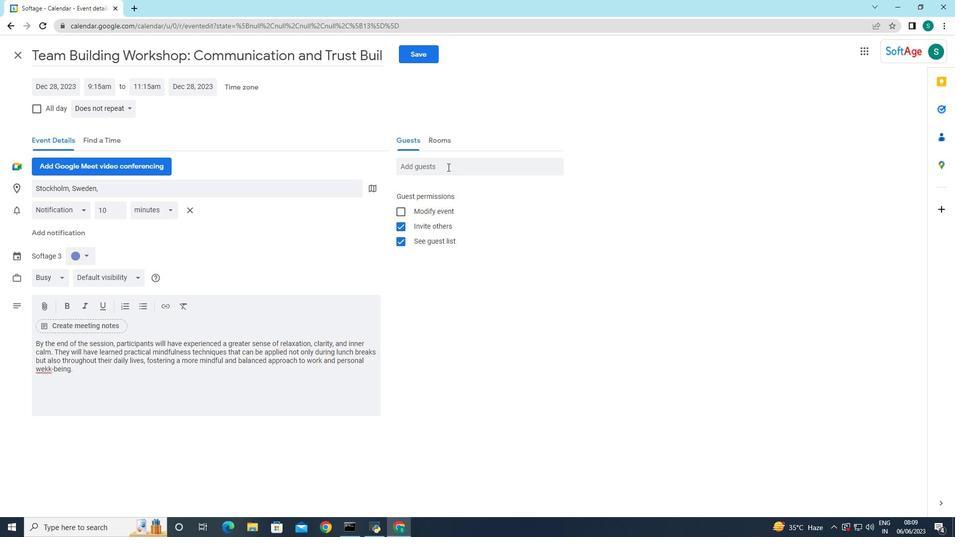 
Action: Mouse pressed left at (447, 166)
Screenshot: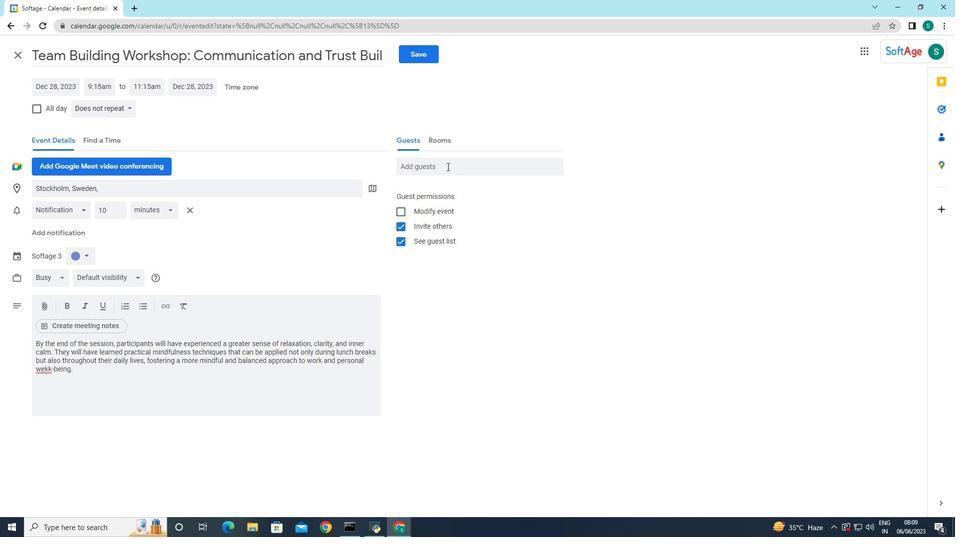 
Action: Key pressed softage.6
Screenshot: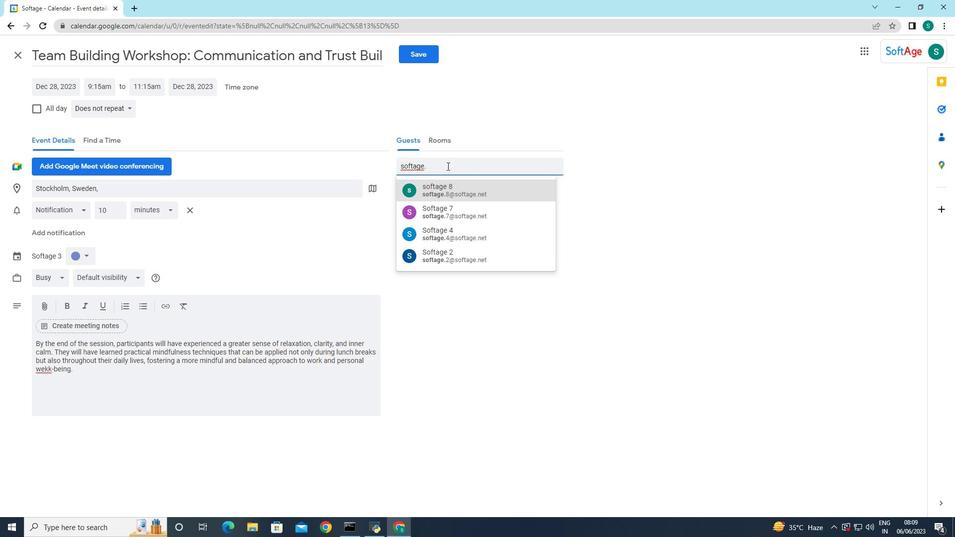 
Action: Mouse moved to (437, 195)
Screenshot: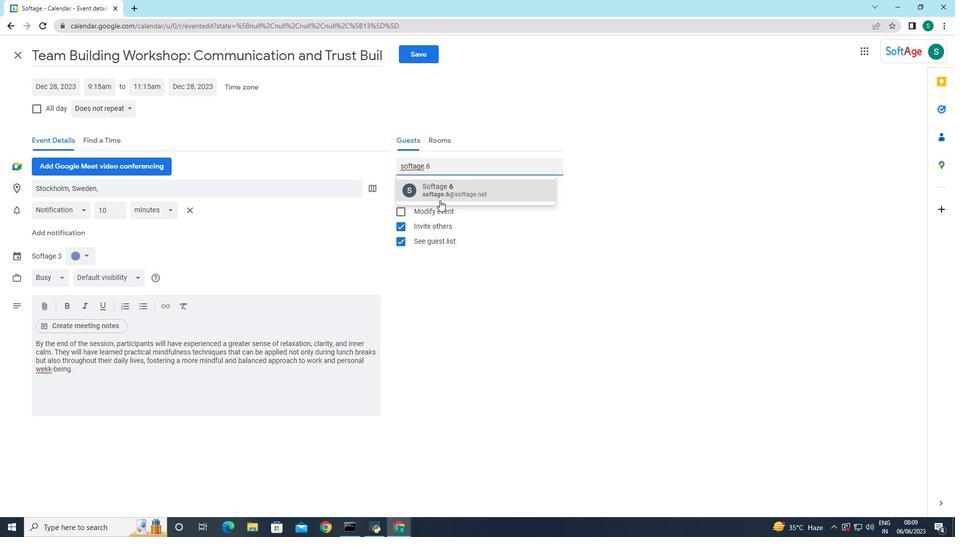 
Action: Mouse pressed left at (437, 195)
Screenshot: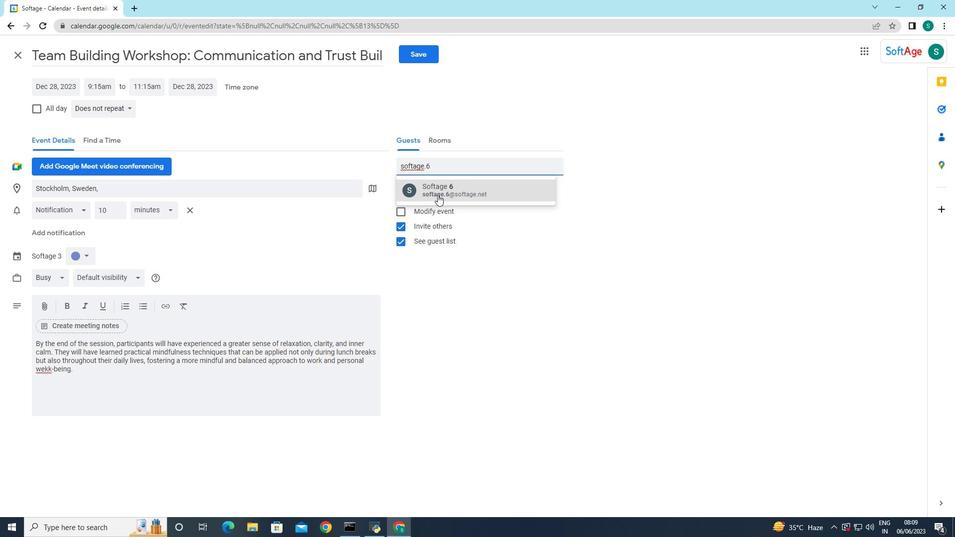 
Action: Mouse moved to (461, 168)
Screenshot: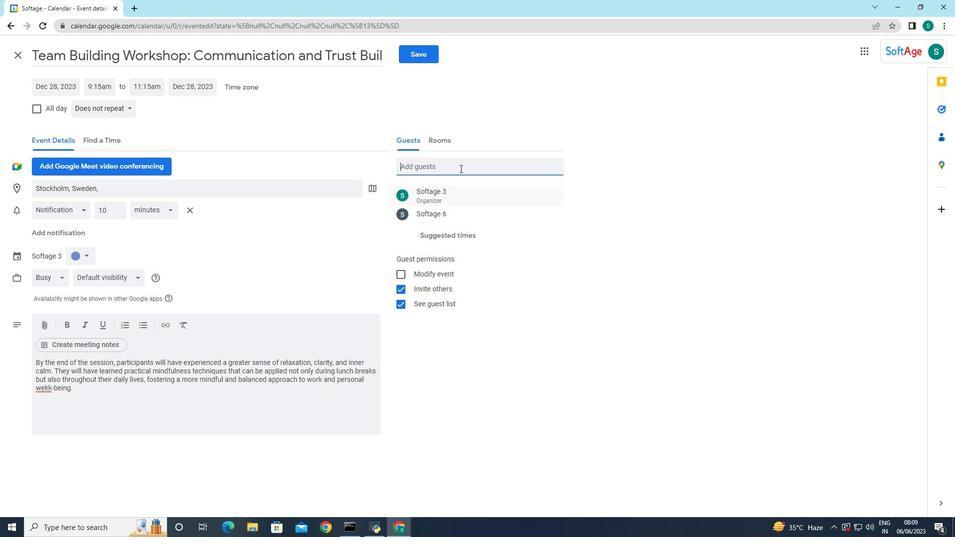 
Action: Mouse pressed left at (461, 168)
Screenshot: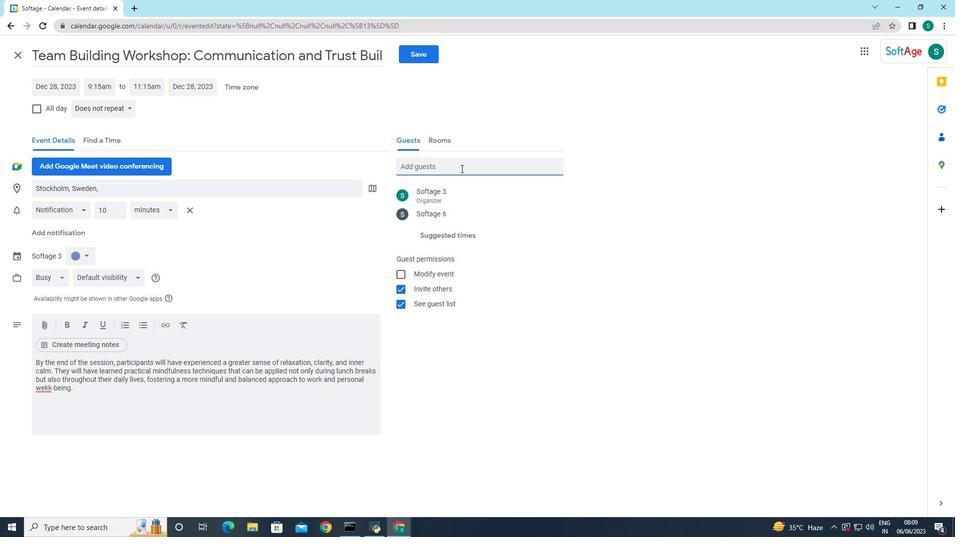 
Action: Key pressed softage.
Screenshot: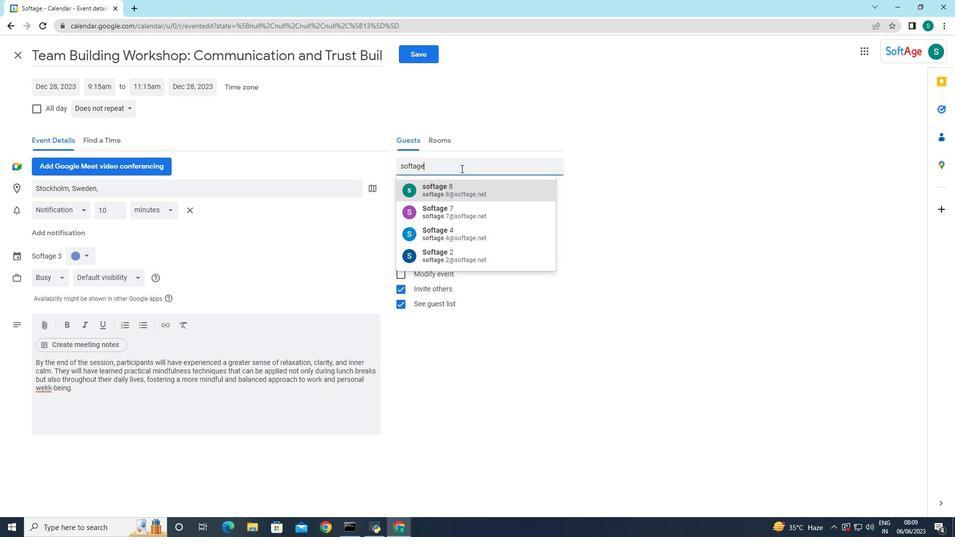 
Action: Mouse moved to (461, 185)
Screenshot: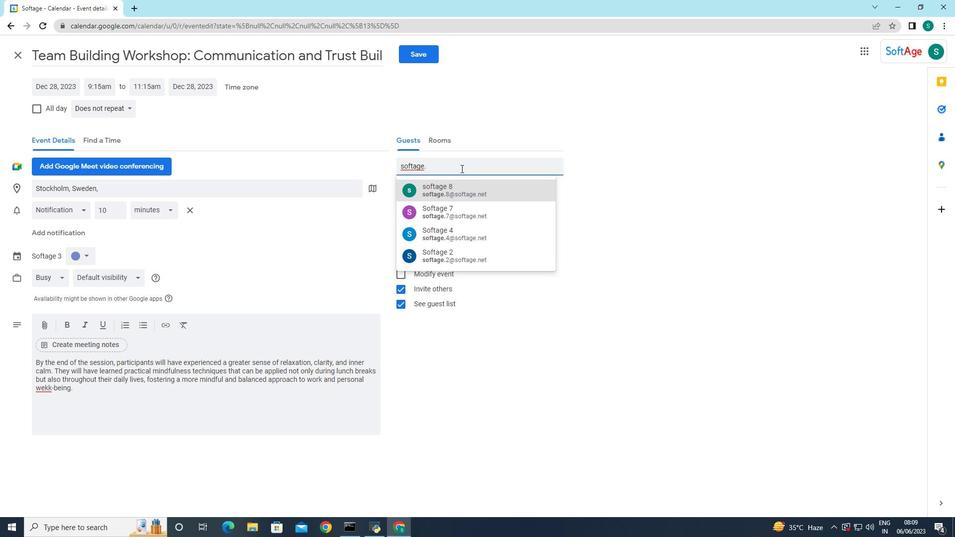 
Action: Key pressed 7
Screenshot: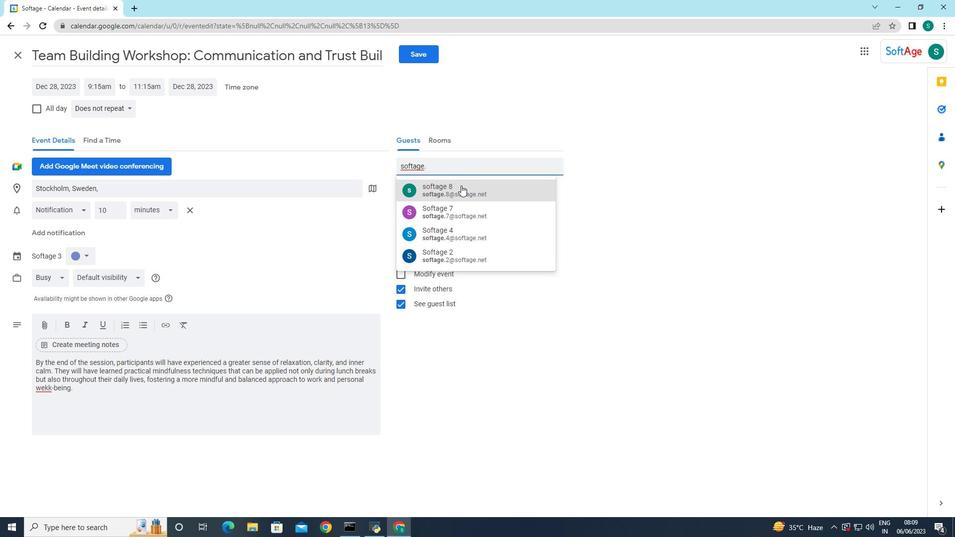 
Action: Mouse moved to (494, 193)
Screenshot: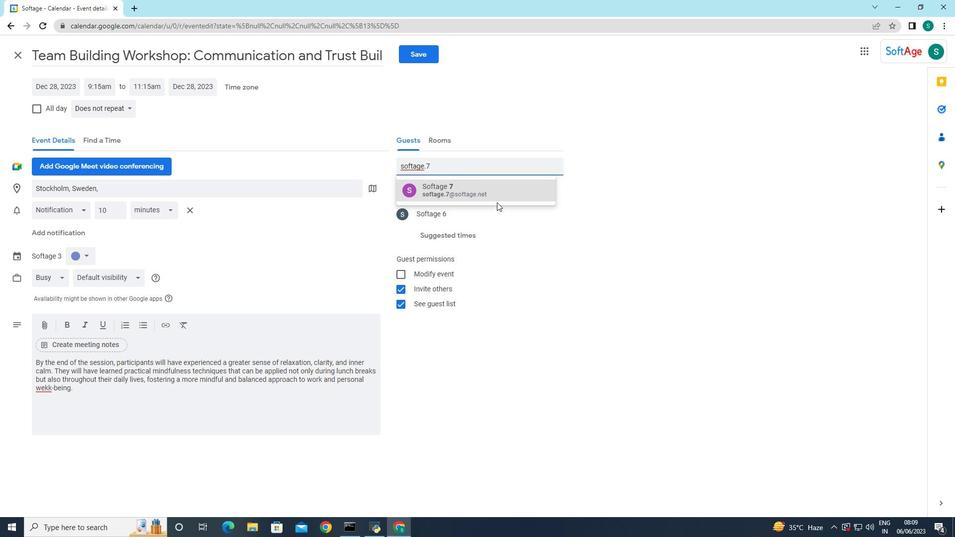 
Action: Mouse pressed left at (494, 193)
Screenshot: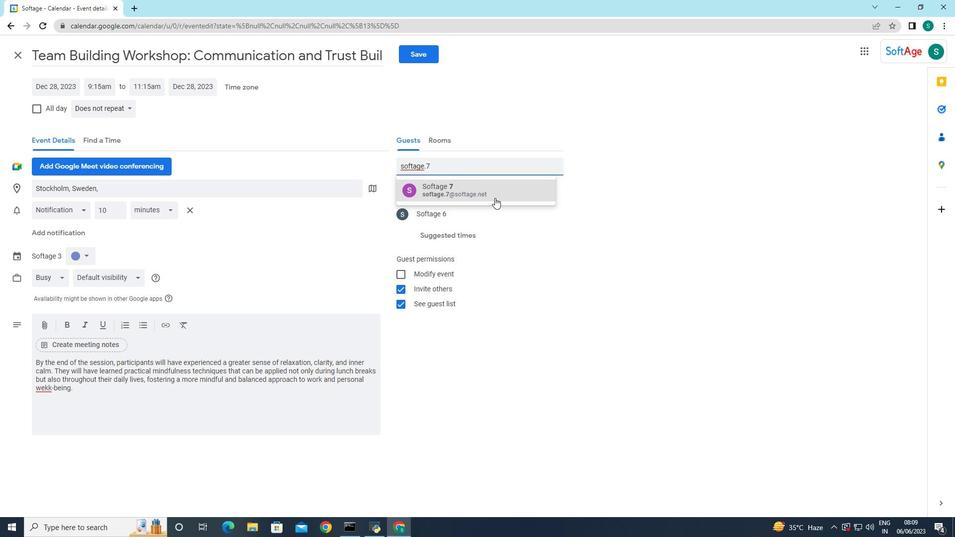 
Action: Mouse moved to (551, 194)
Screenshot: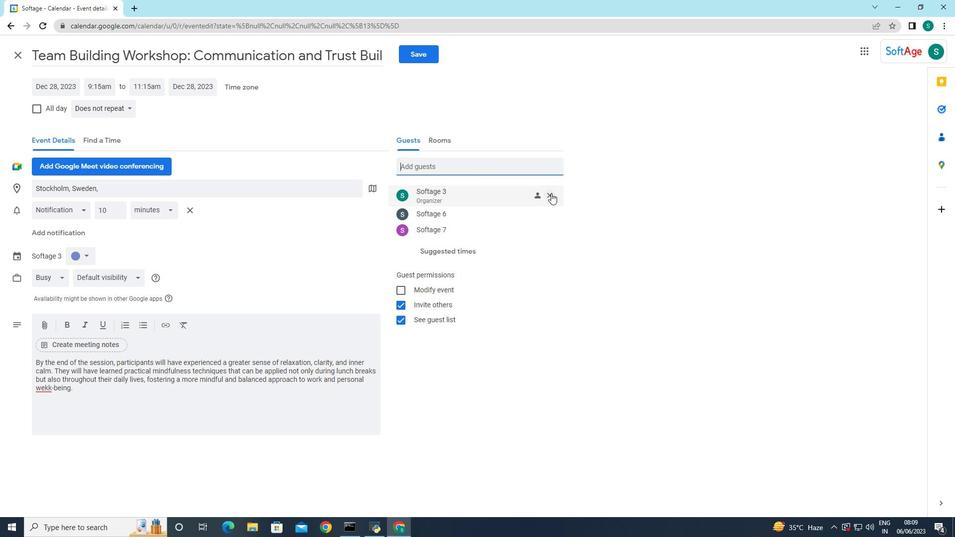 
Action: Mouse pressed left at (551, 194)
Screenshot: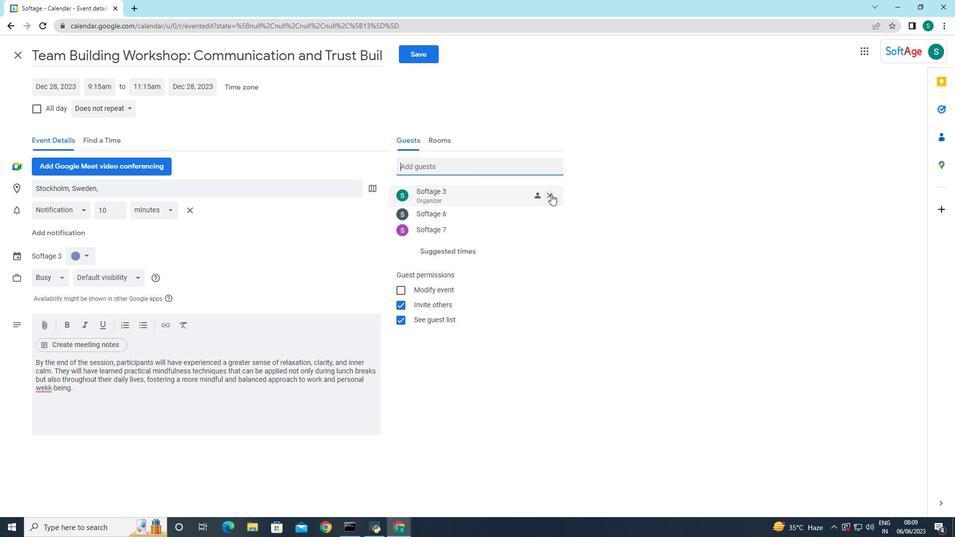 
Action: Mouse moved to (411, 54)
Screenshot: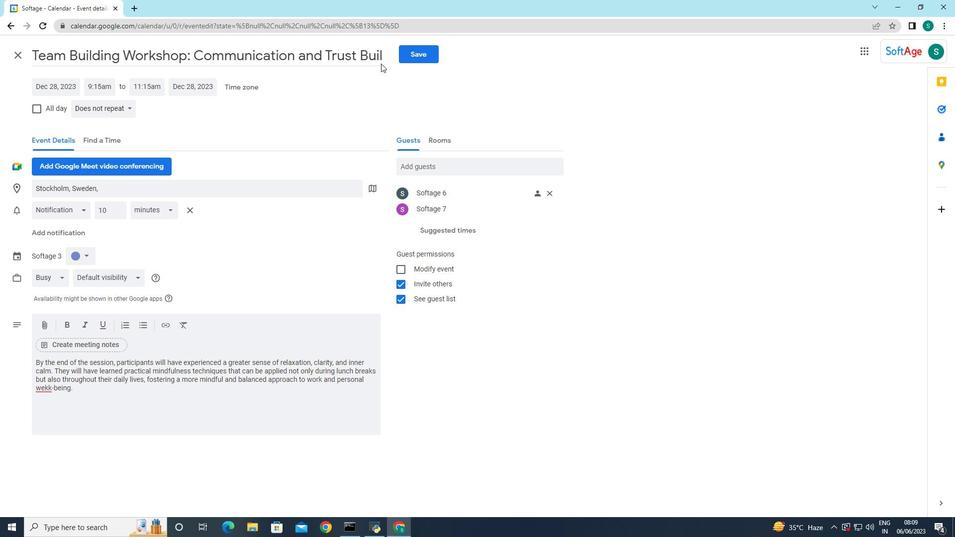 
Action: Mouse pressed left at (411, 54)
Screenshot: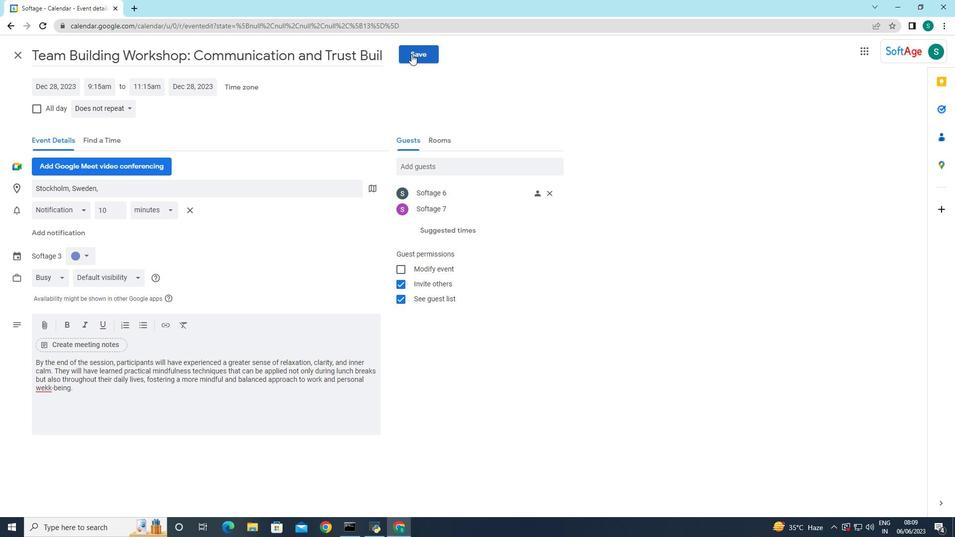 
Action: Mouse moved to (522, 342)
Screenshot: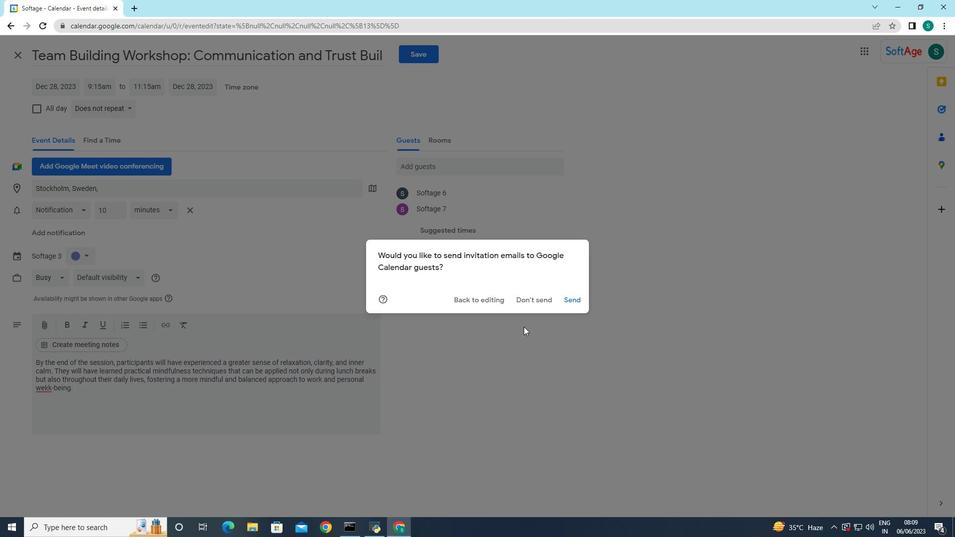 
Action: Mouse pressed left at (522, 342)
Screenshot: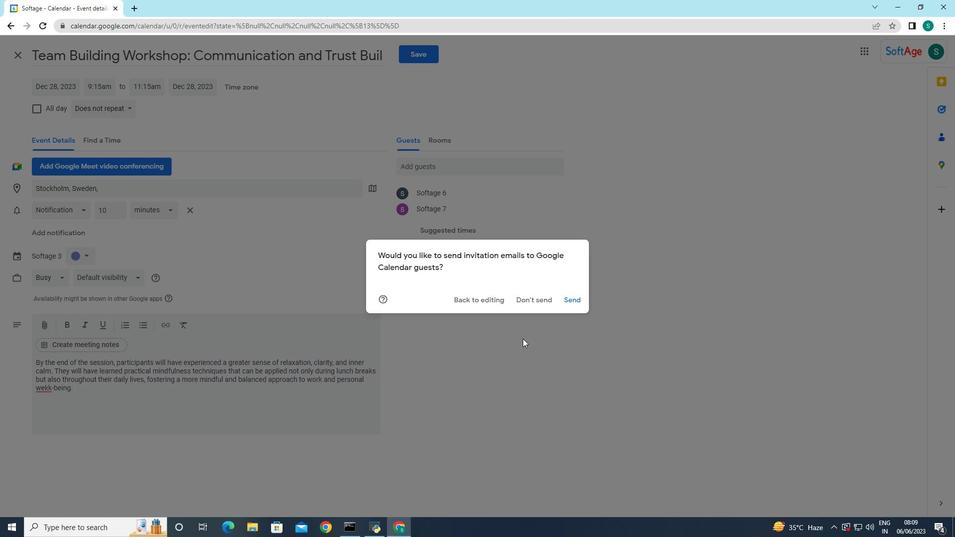 
Action: Mouse moved to (111, 109)
Screenshot: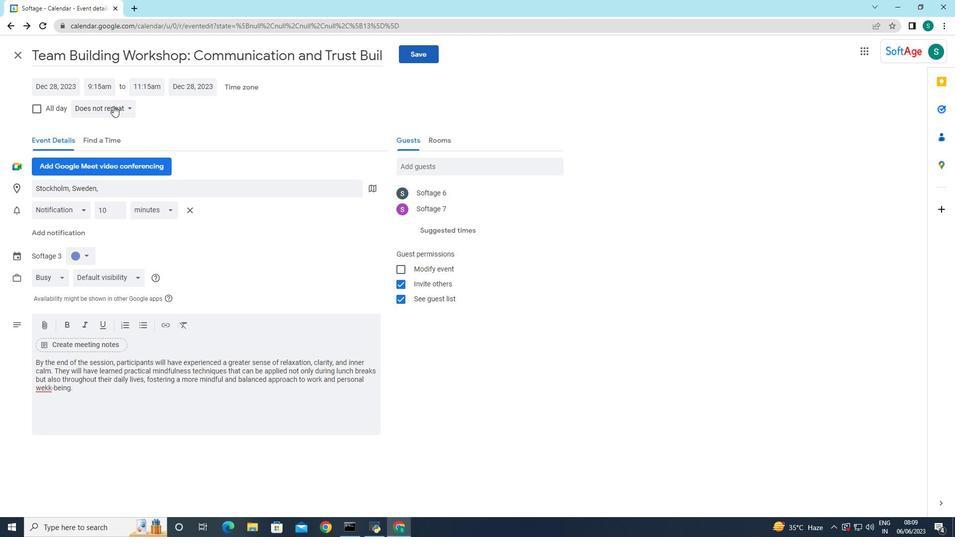 
Action: Mouse pressed left at (111, 109)
Screenshot: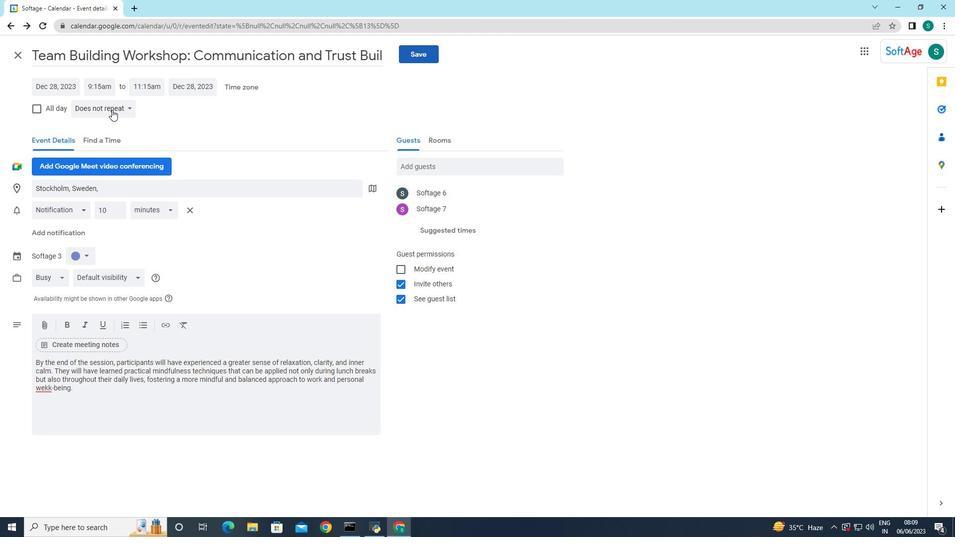
Action: Mouse moved to (95, 231)
Screenshot: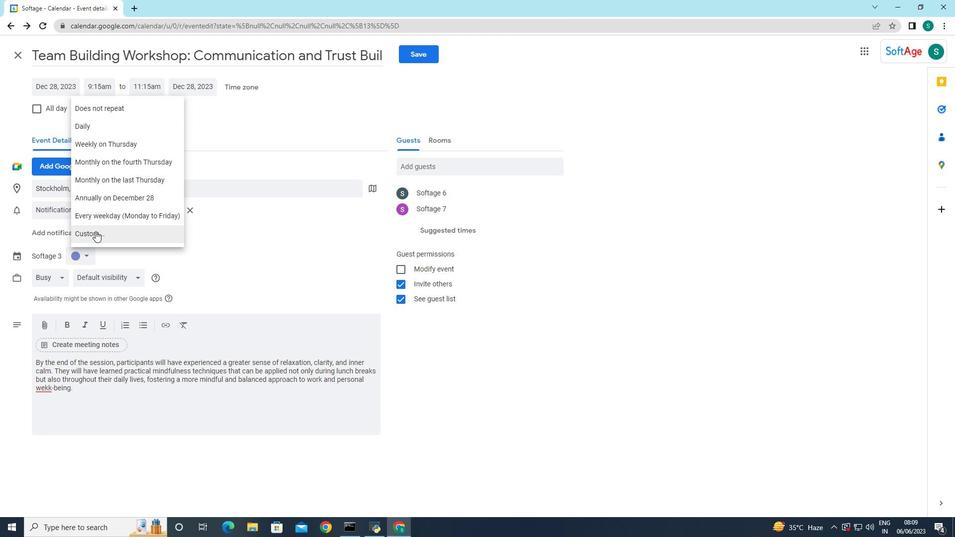 
Action: Mouse pressed left at (95, 231)
Screenshot: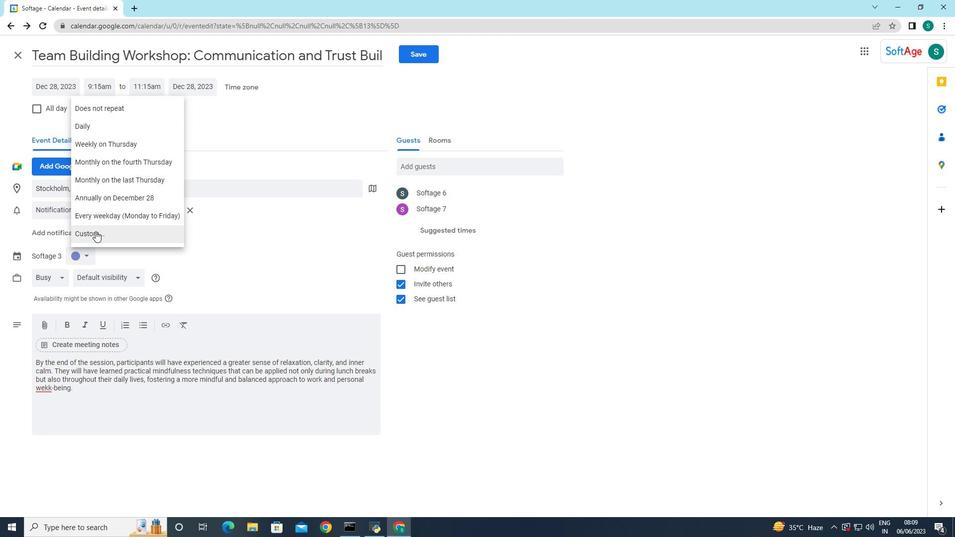 
Action: Mouse moved to (400, 257)
Screenshot: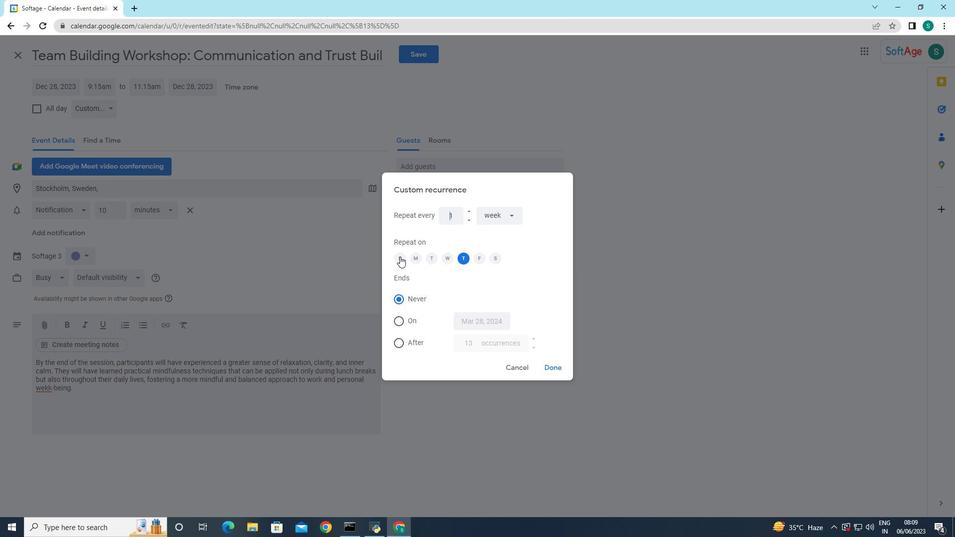 
Action: Mouse pressed left at (400, 257)
Screenshot: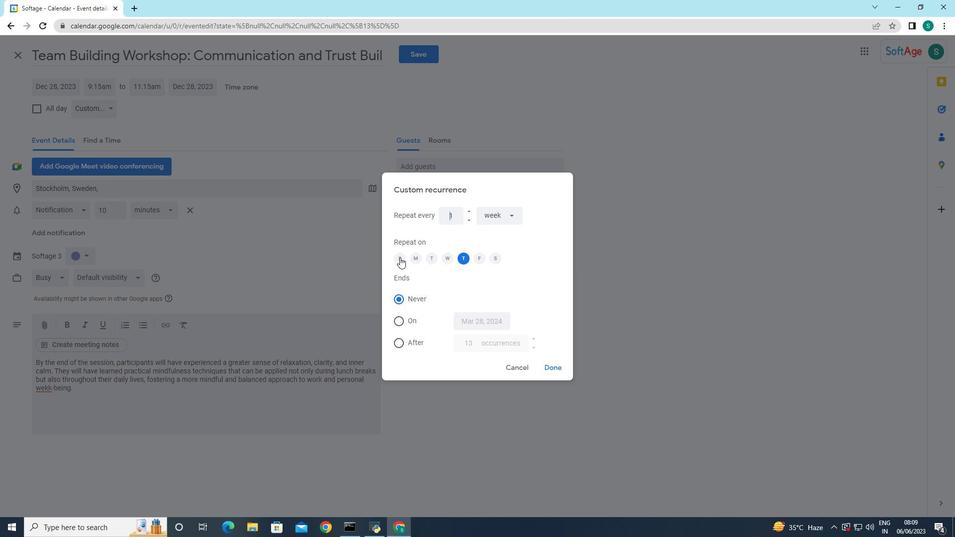 
Action: Mouse moved to (464, 259)
Screenshot: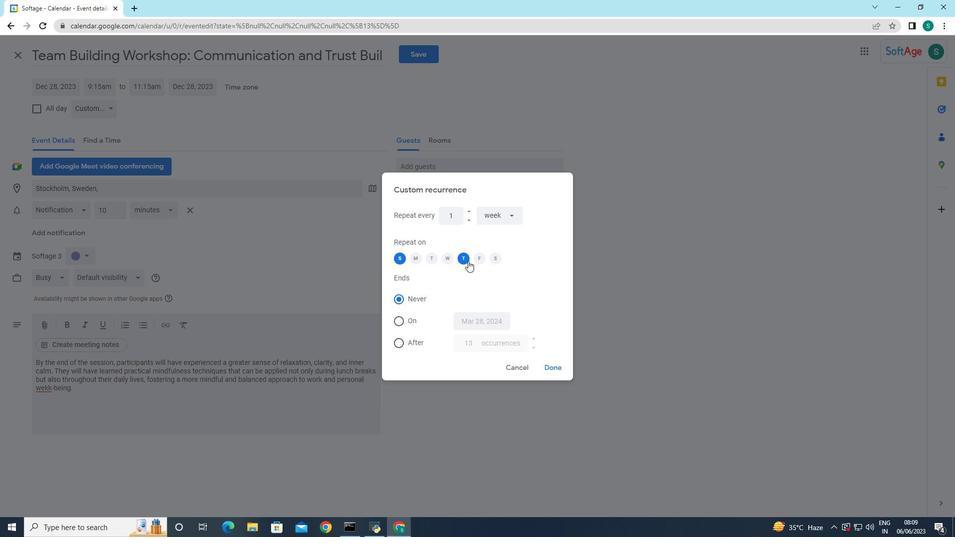 
Action: Mouse pressed left at (464, 259)
Screenshot: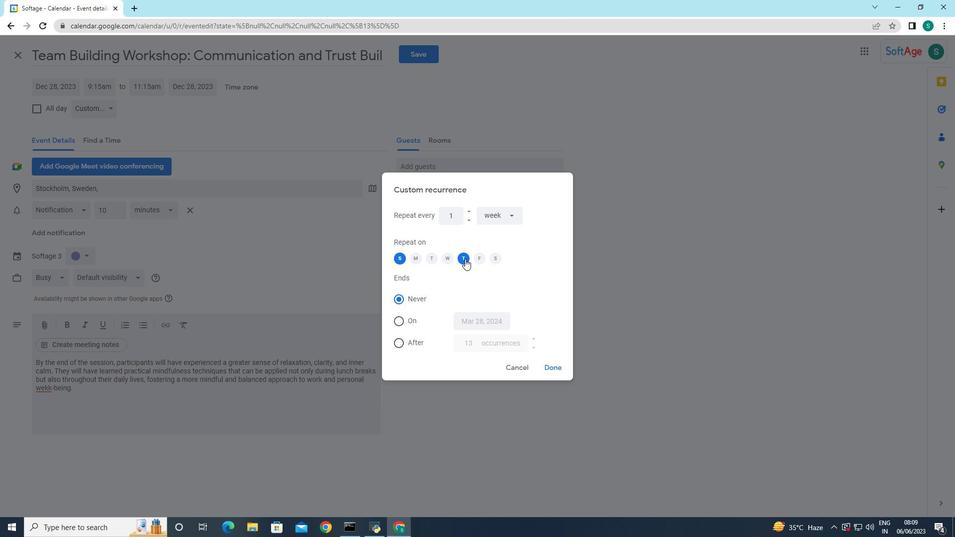 
Action: Mouse moved to (547, 365)
Screenshot: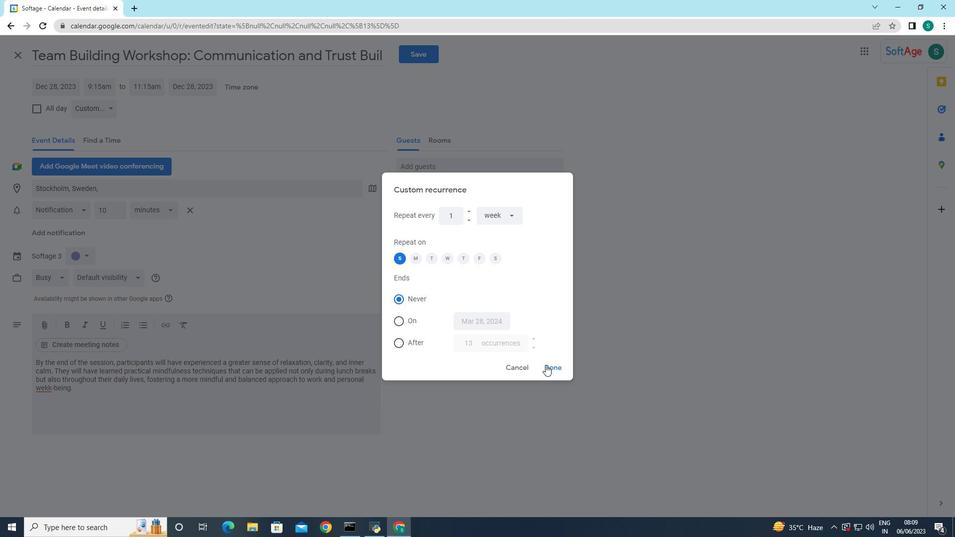 
Action: Mouse pressed left at (547, 365)
Screenshot: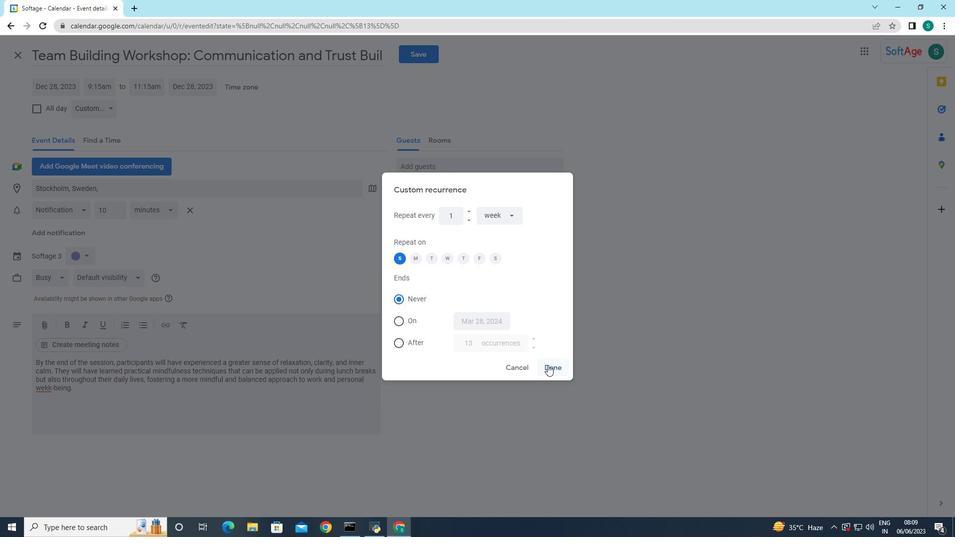 
Action: Mouse moved to (418, 56)
Screenshot: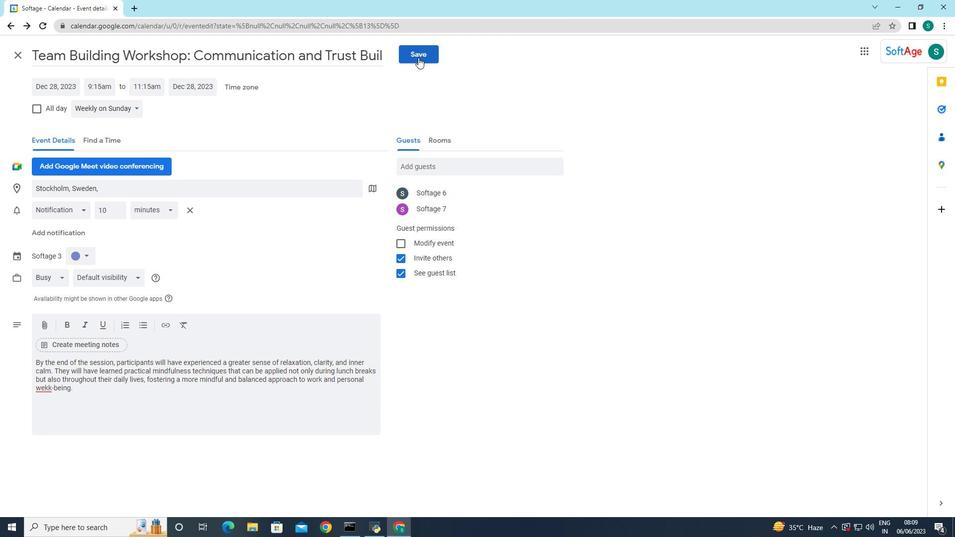 
Action: Mouse pressed left at (418, 56)
Screenshot: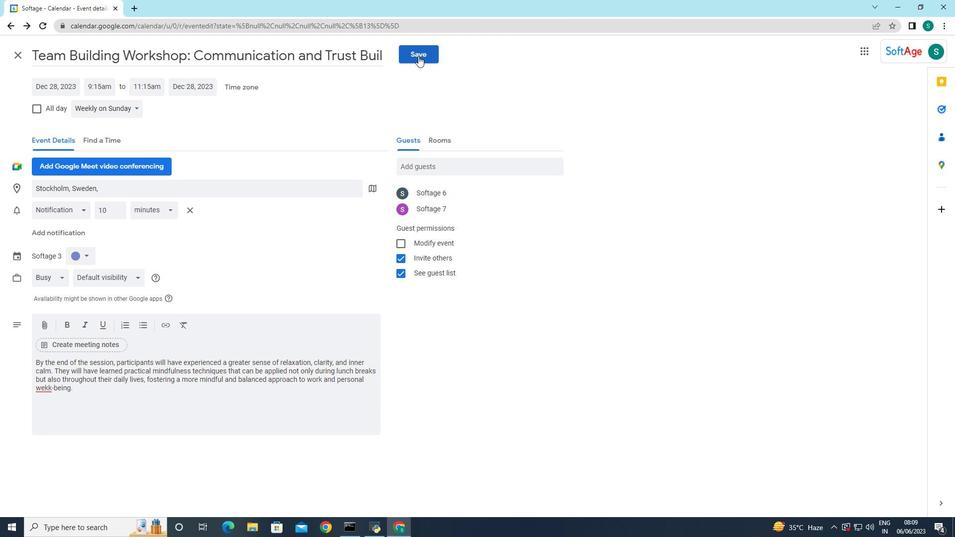 
Action: Mouse moved to (572, 302)
Screenshot: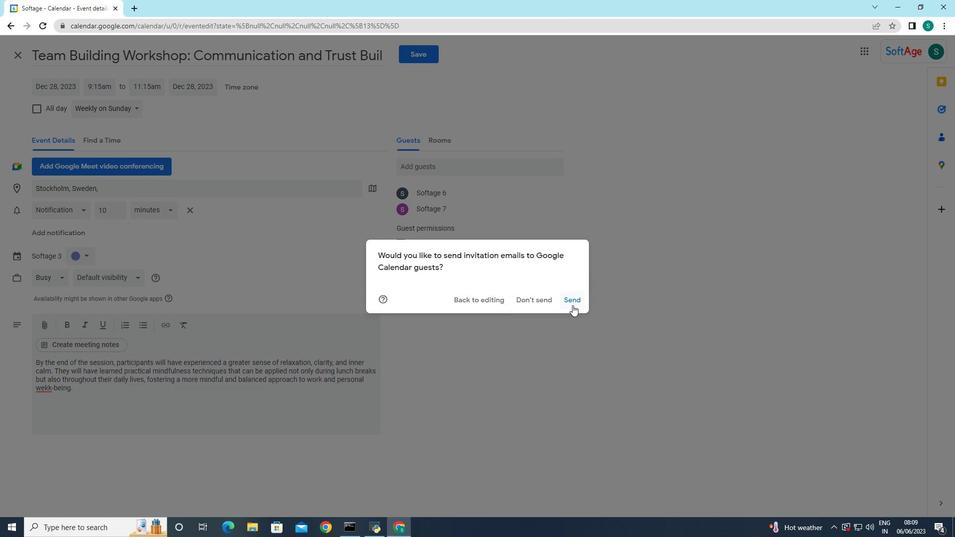 
Action: Mouse pressed left at (572, 302)
Screenshot: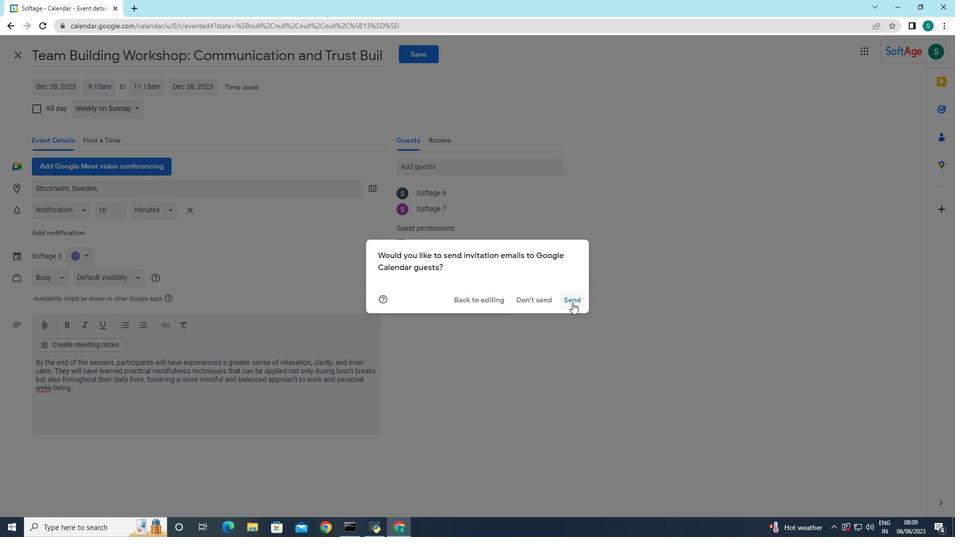 
Action: Mouse moved to (572, 302)
Screenshot: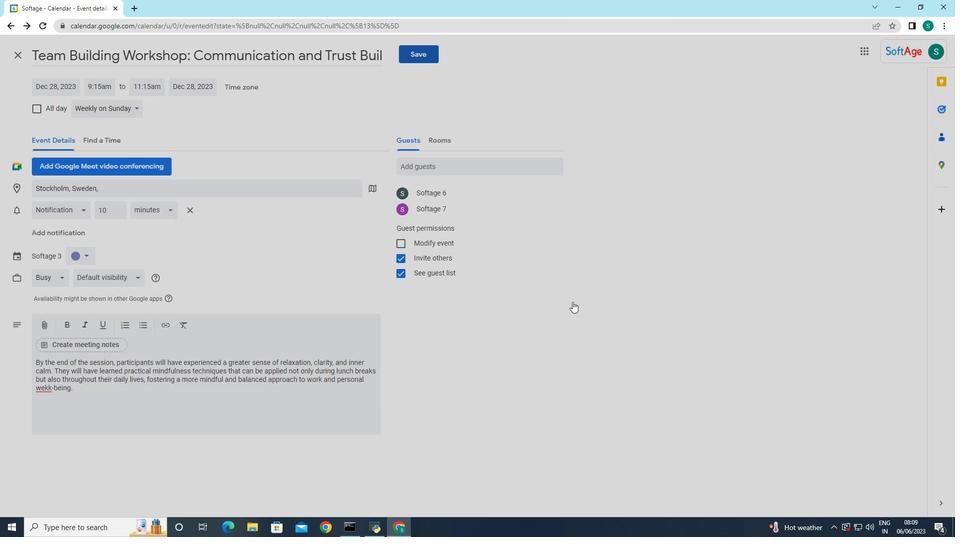 
